 Task: Find connections with filter location Ouro Preto with filter topic #startupcompanywith filter profile language English with filter current company Antares Marine with filter school BSA Crescent Institute of Science and Technology with filter industry Accommodation Services with filter service category Virtual Assistance with filter keywords title Grant Writer
Action: Mouse moved to (228, 318)
Screenshot: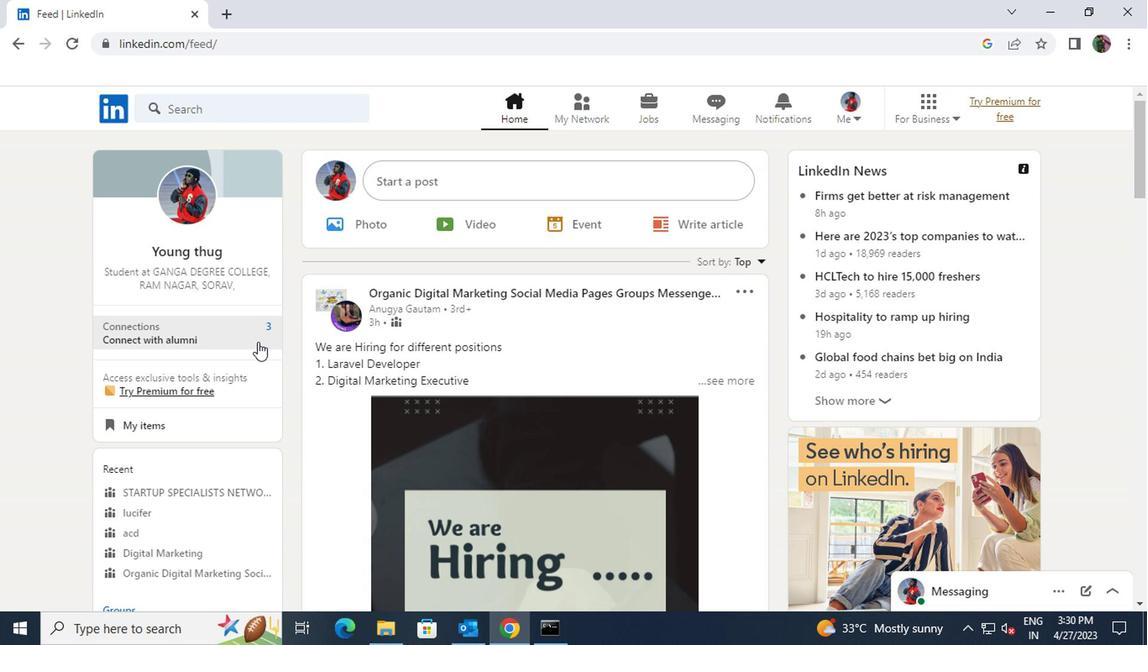 
Action: Mouse pressed left at (228, 318)
Screenshot: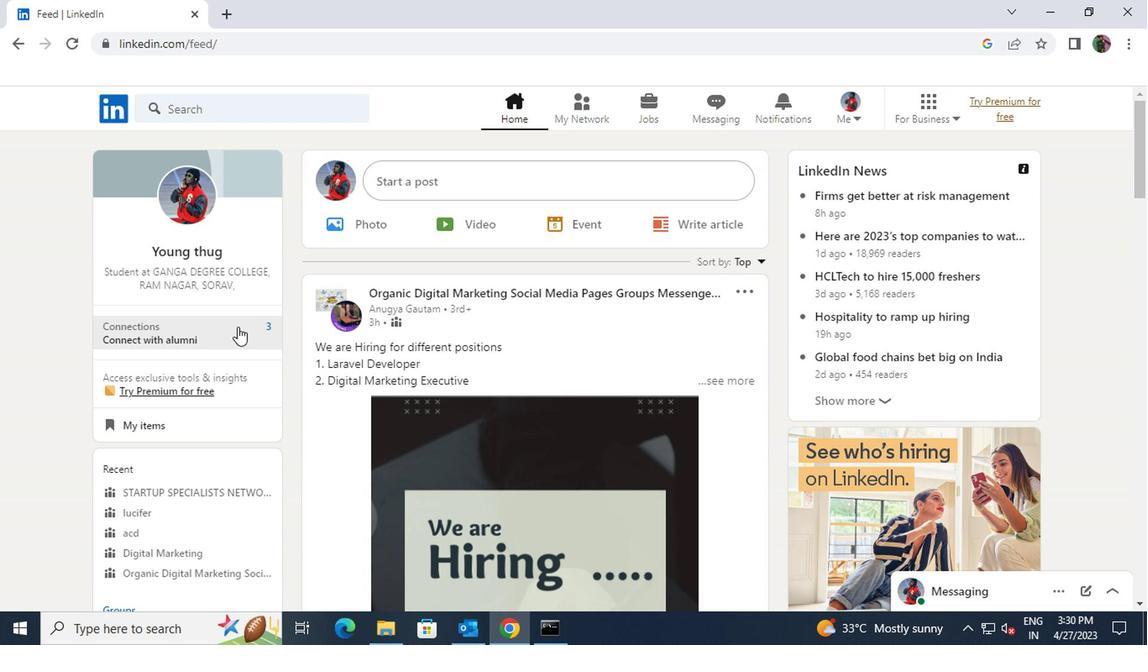 
Action: Mouse moved to (219, 202)
Screenshot: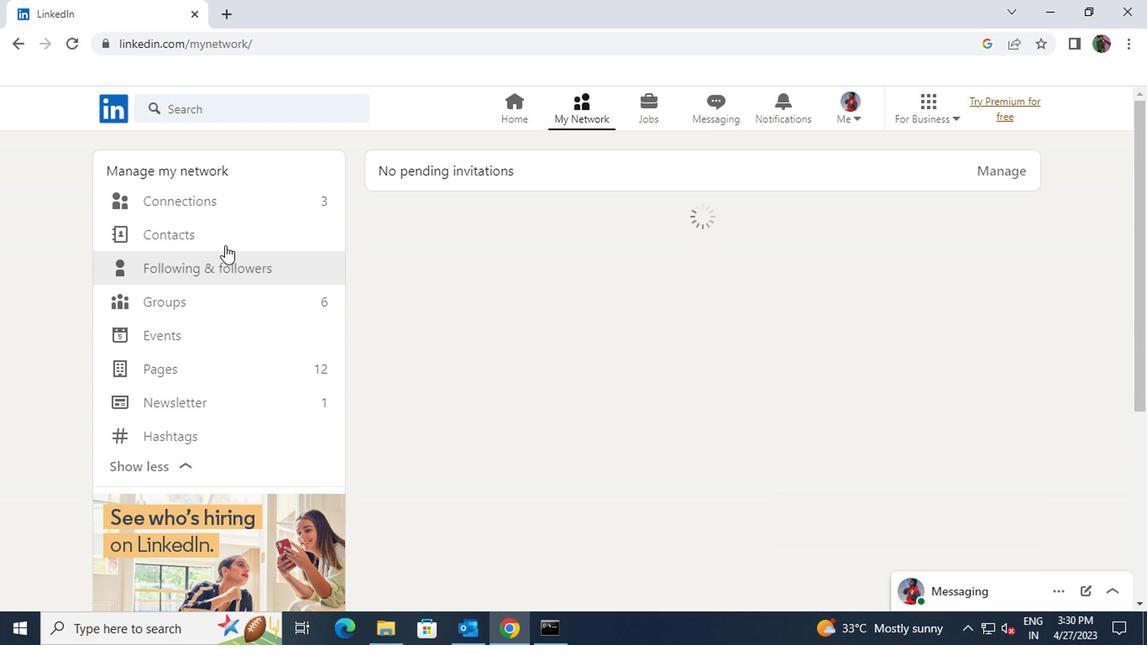 
Action: Mouse pressed left at (219, 202)
Screenshot: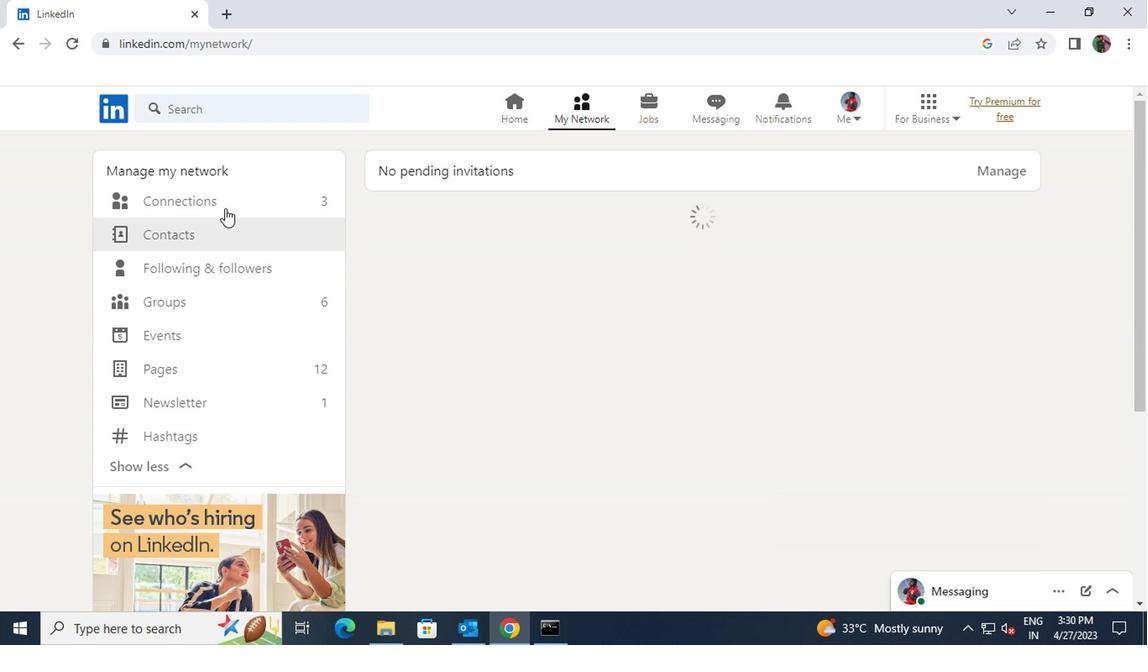 
Action: Mouse moved to (675, 207)
Screenshot: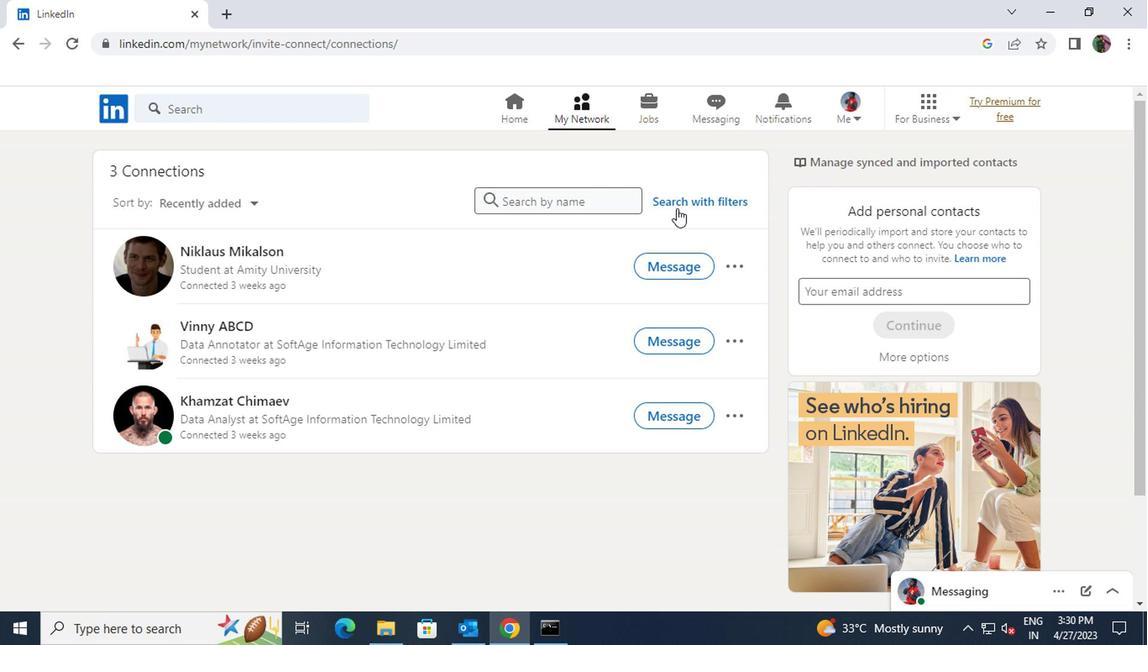 
Action: Mouse pressed left at (675, 207)
Screenshot: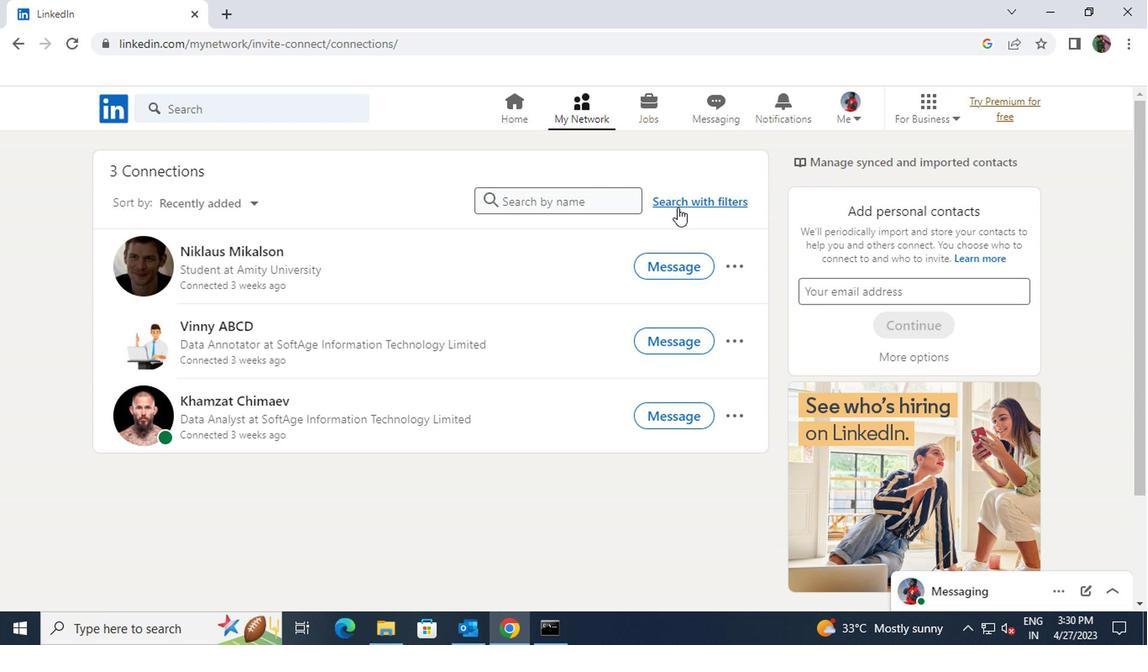 
Action: Mouse moved to (629, 160)
Screenshot: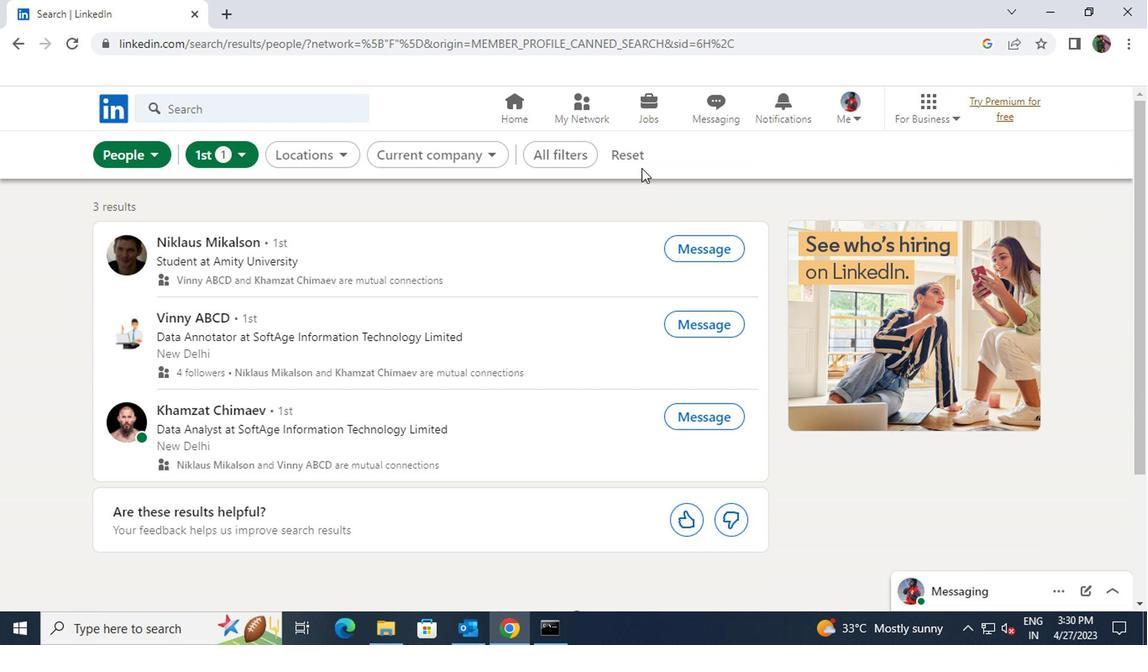 
Action: Mouse pressed left at (629, 160)
Screenshot: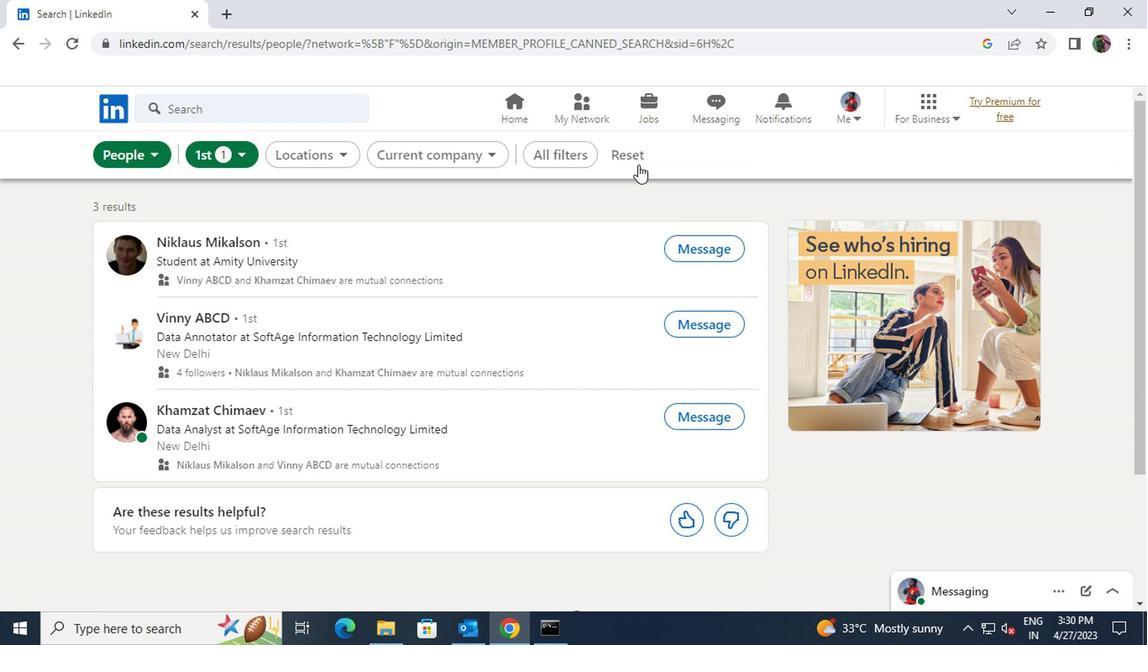 
Action: Mouse moved to (612, 155)
Screenshot: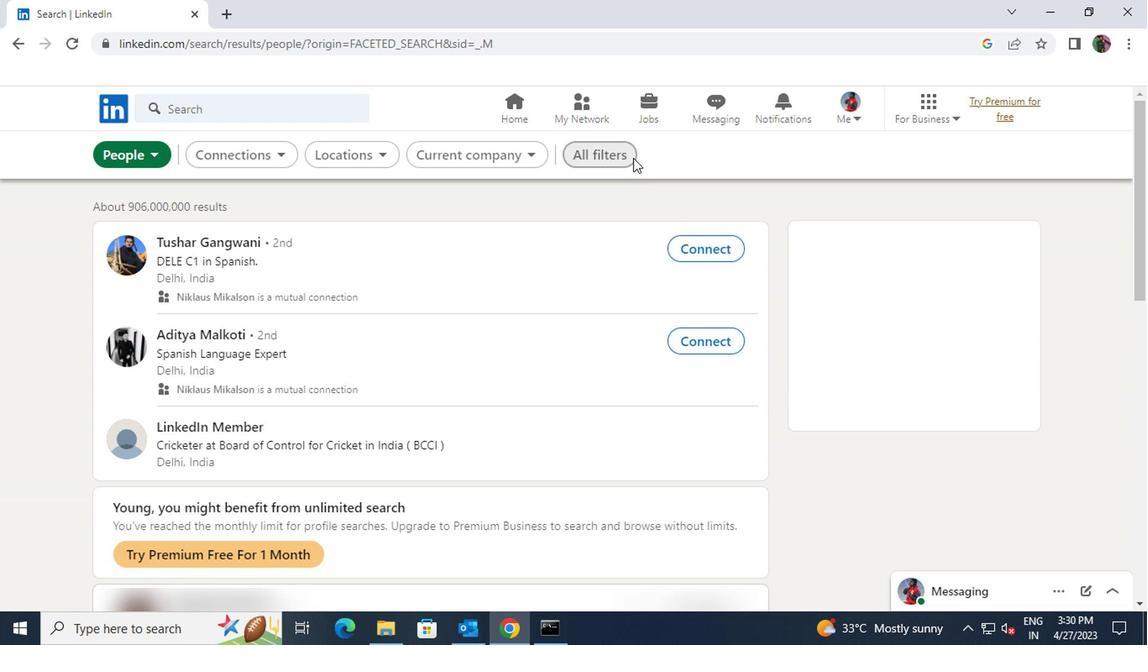 
Action: Mouse pressed left at (612, 155)
Screenshot: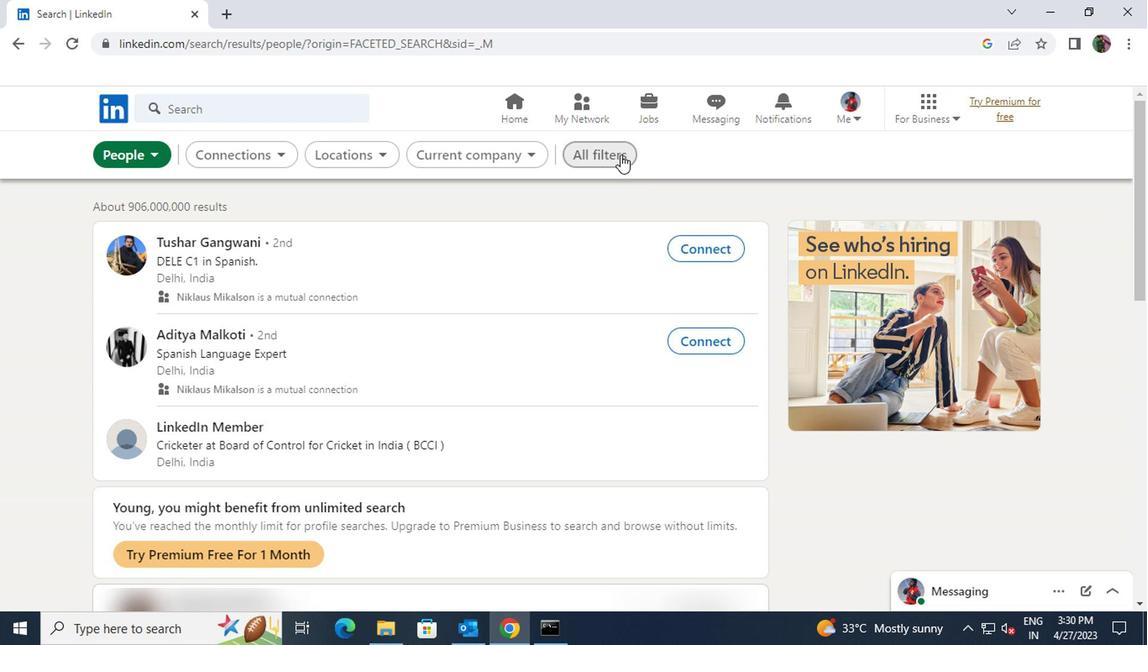
Action: Mouse moved to (899, 361)
Screenshot: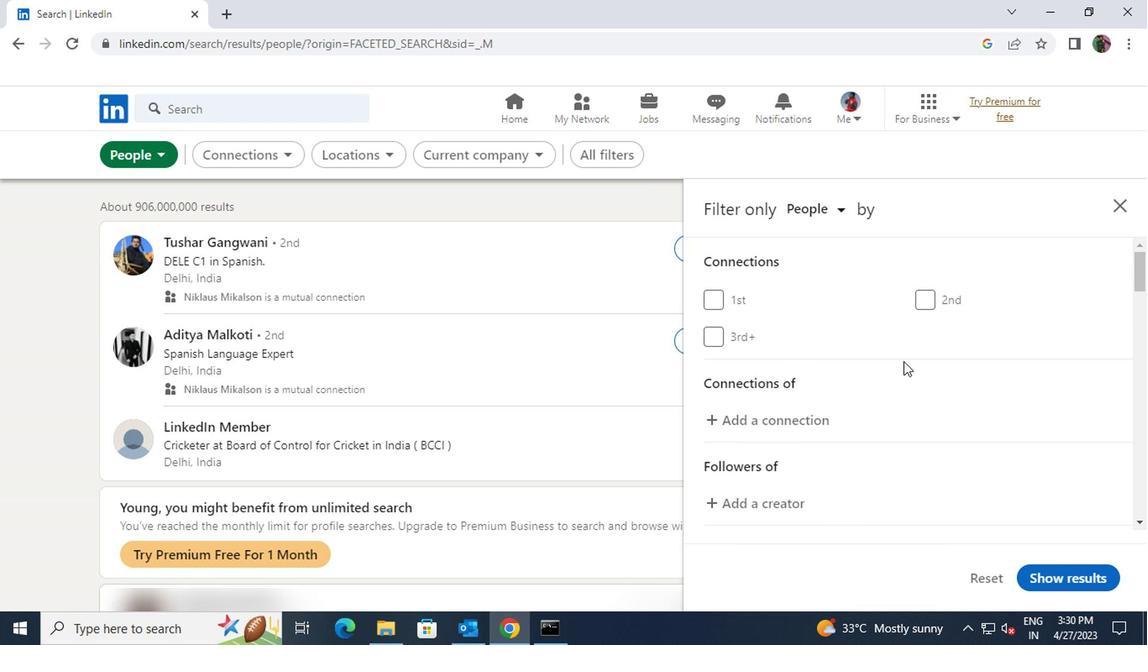 
Action: Mouse scrolled (899, 360) with delta (0, 0)
Screenshot: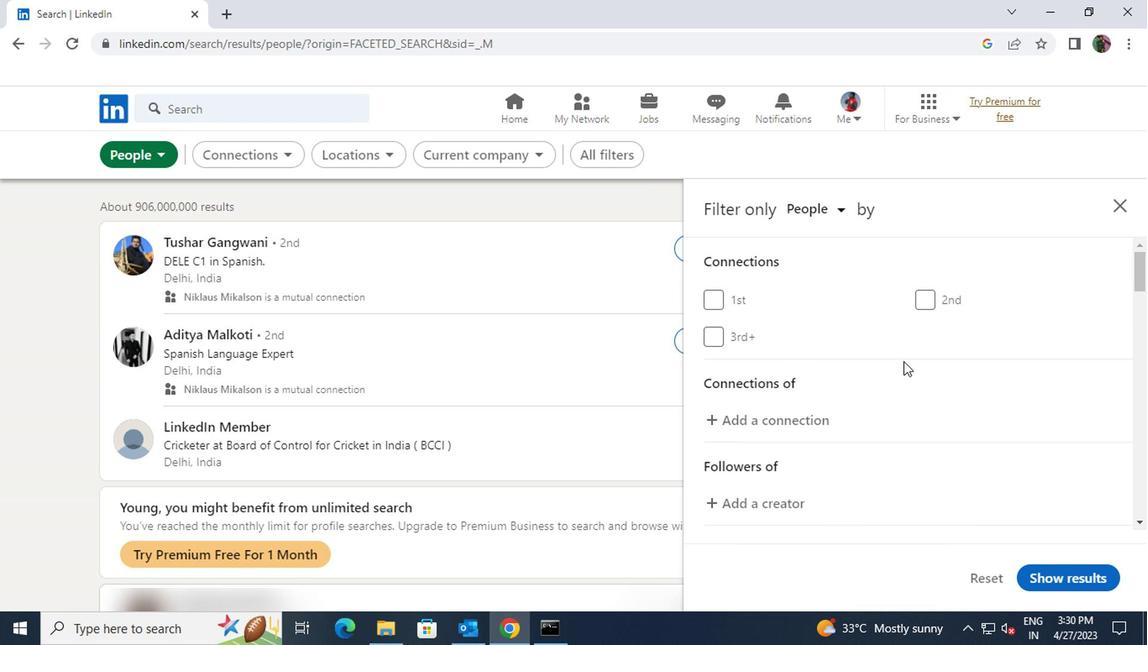 
Action: Mouse scrolled (899, 360) with delta (0, 0)
Screenshot: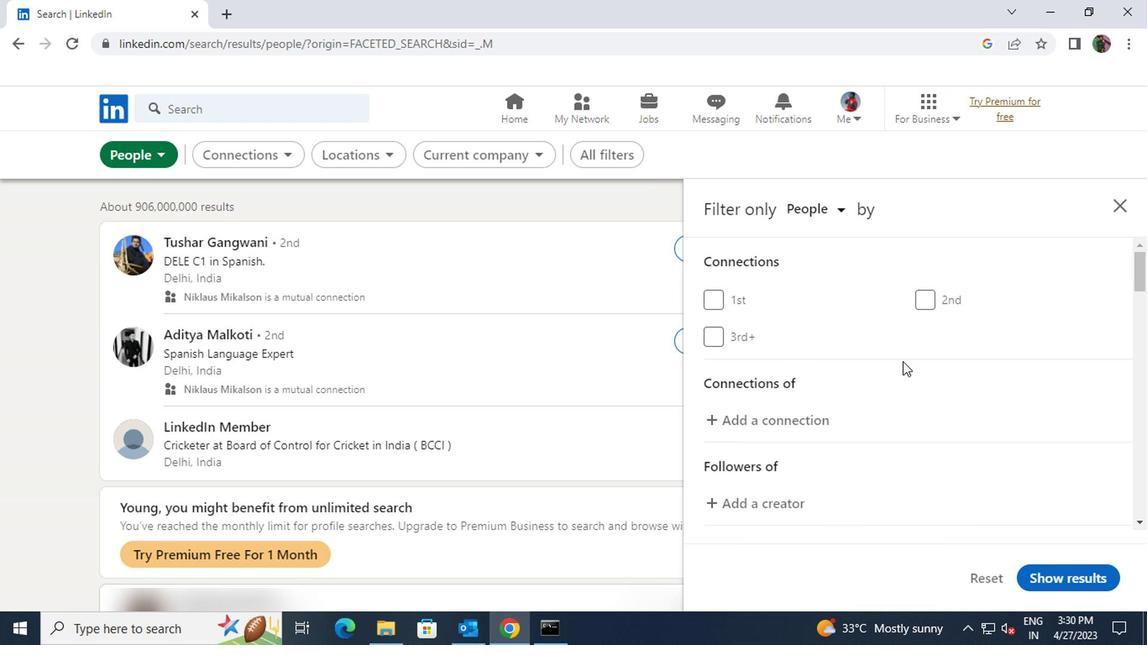 
Action: Mouse scrolled (899, 360) with delta (0, 0)
Screenshot: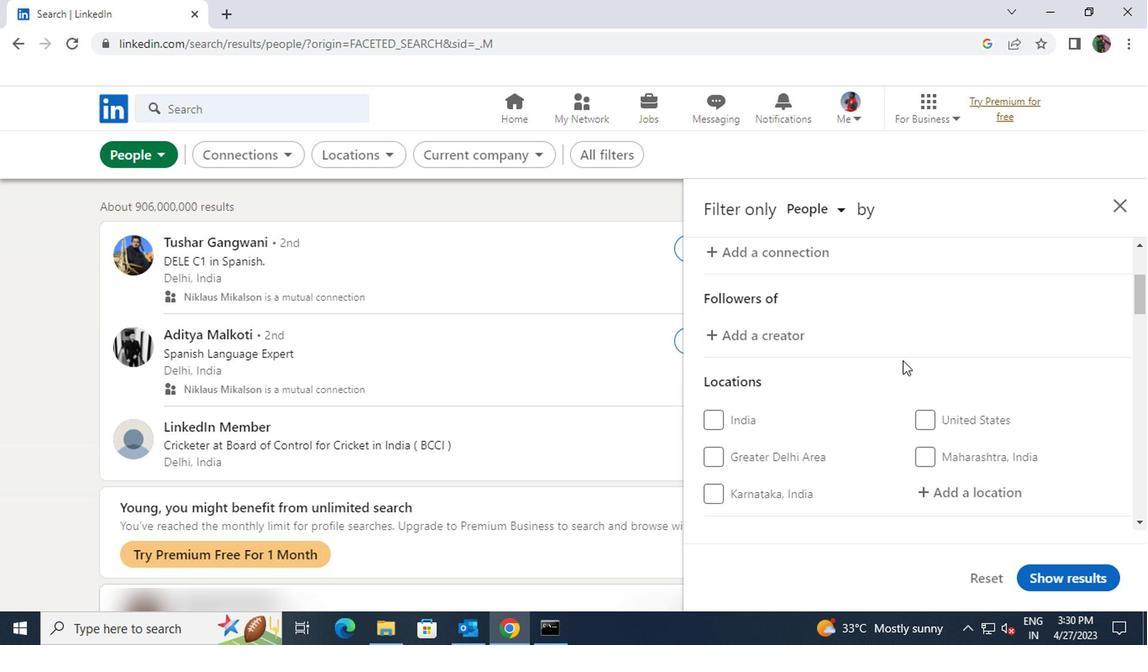 
Action: Mouse moved to (925, 404)
Screenshot: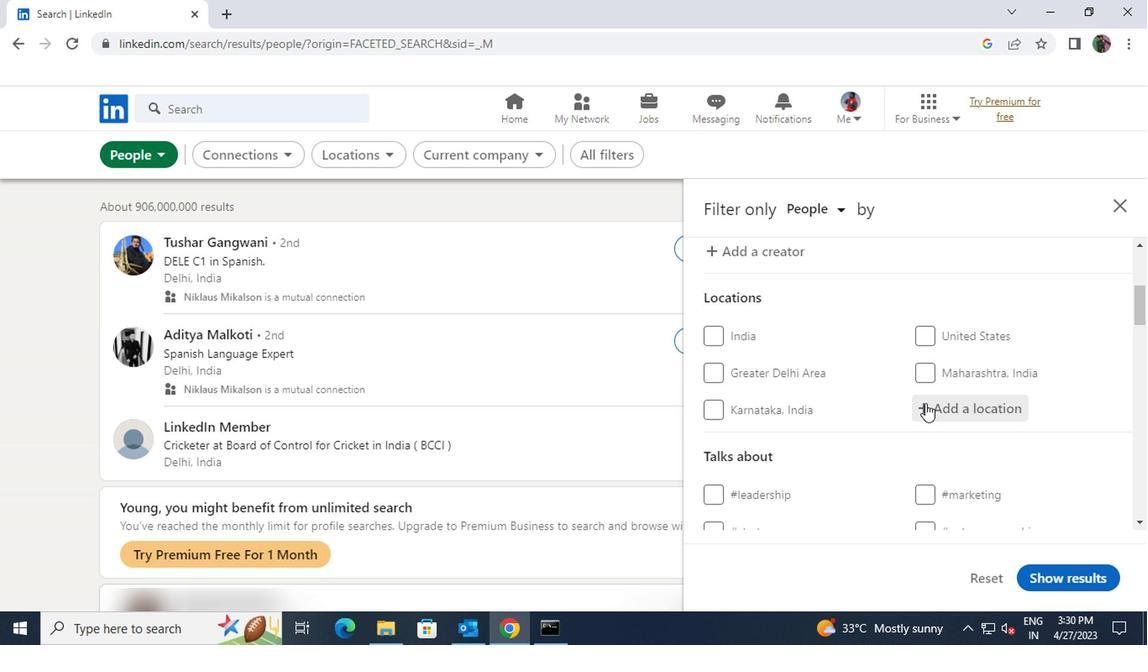 
Action: Mouse pressed left at (925, 404)
Screenshot: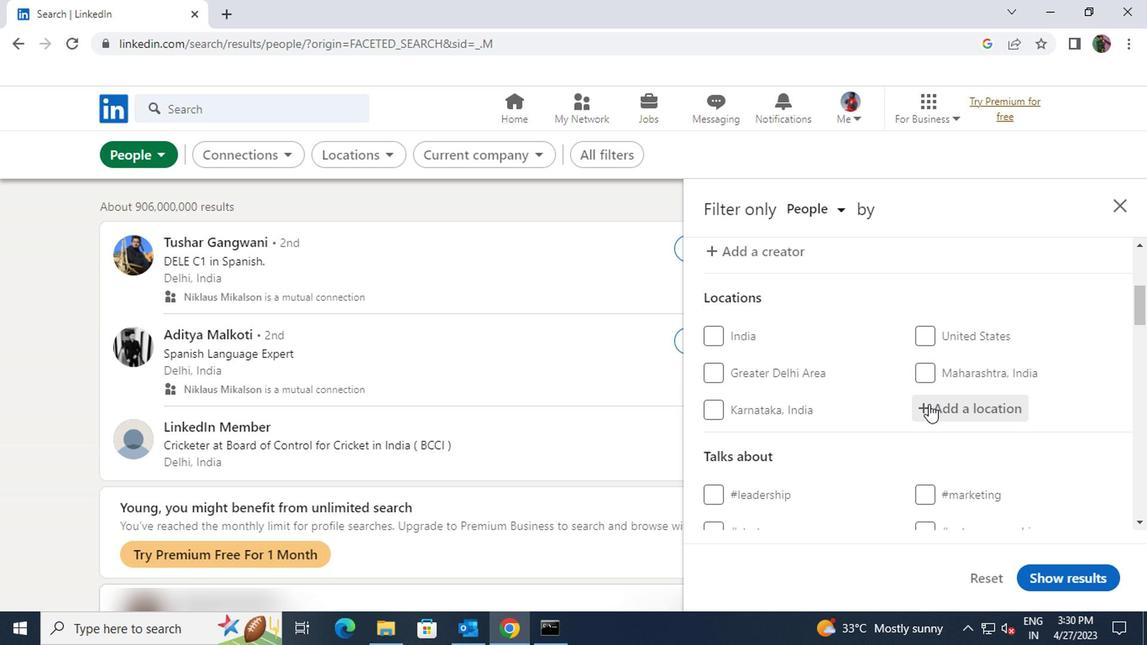 
Action: Key pressed <Key.shift><Key.shift>OURO
Screenshot: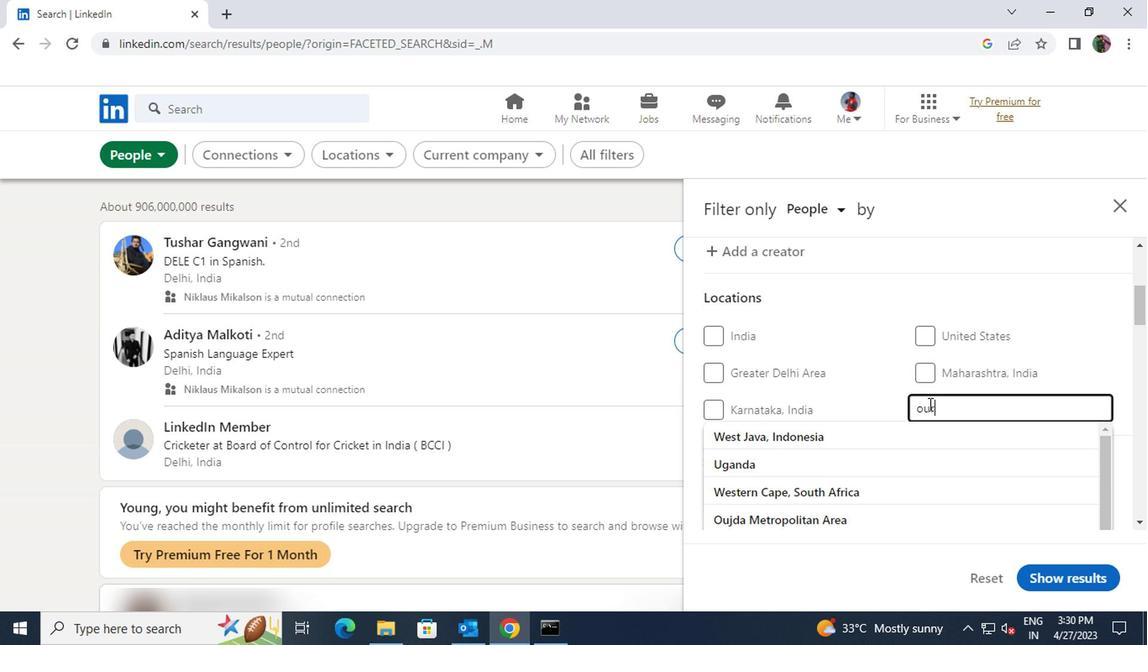 
Action: Mouse moved to (925, 428)
Screenshot: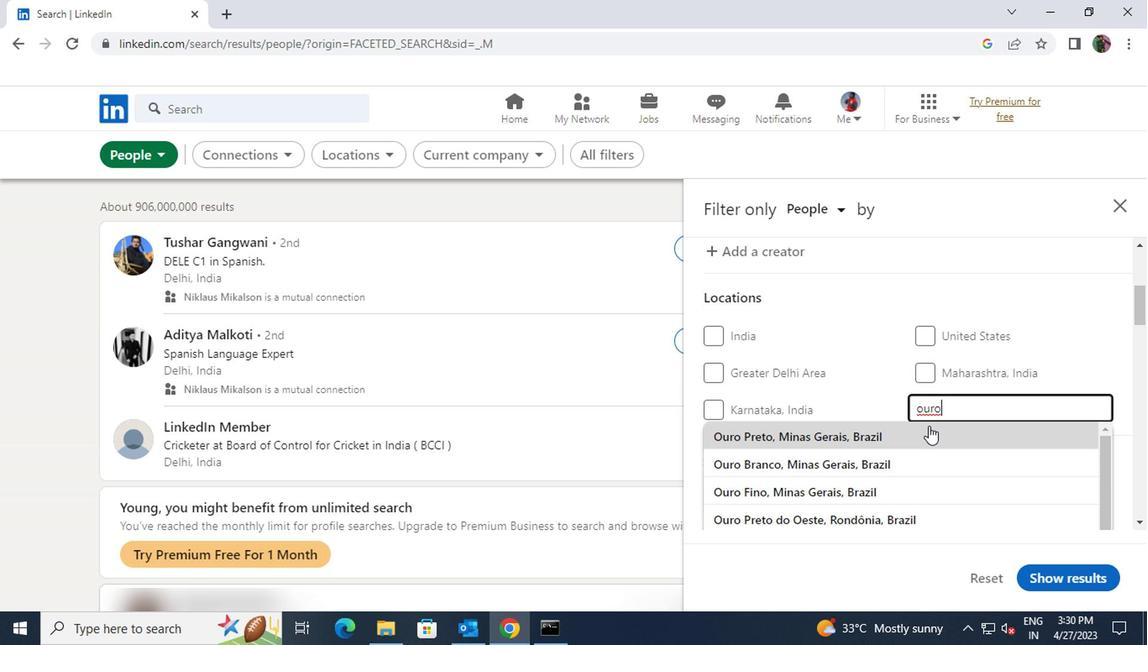 
Action: Mouse pressed left at (925, 428)
Screenshot: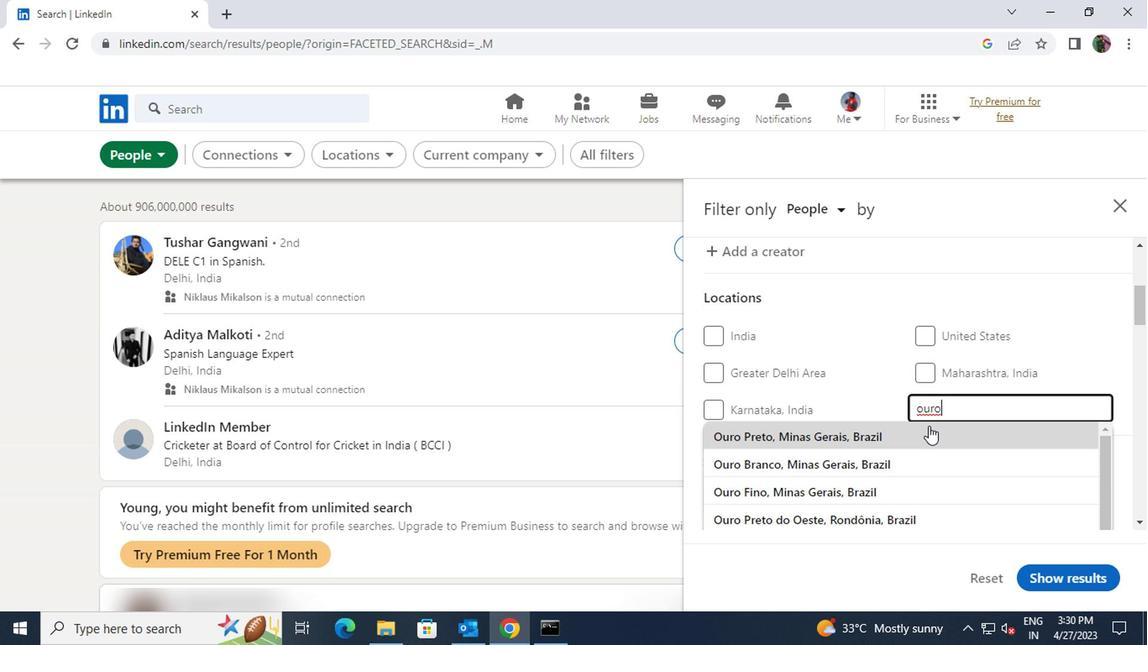 
Action: Mouse scrolled (925, 428) with delta (0, 0)
Screenshot: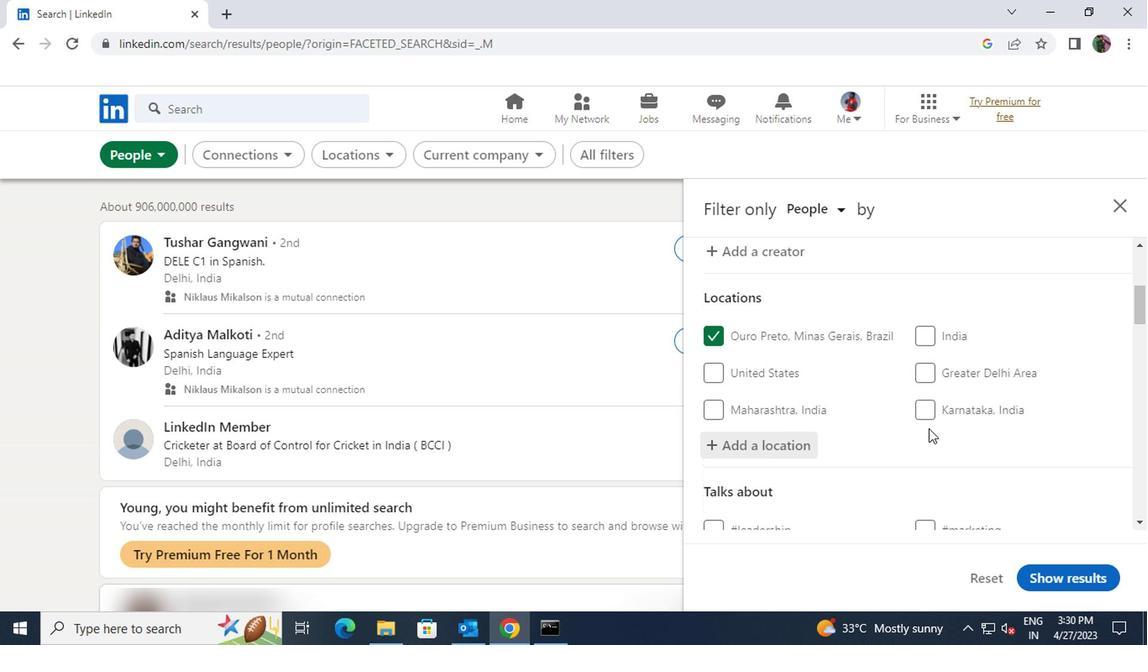 
Action: Mouse scrolled (925, 428) with delta (0, 0)
Screenshot: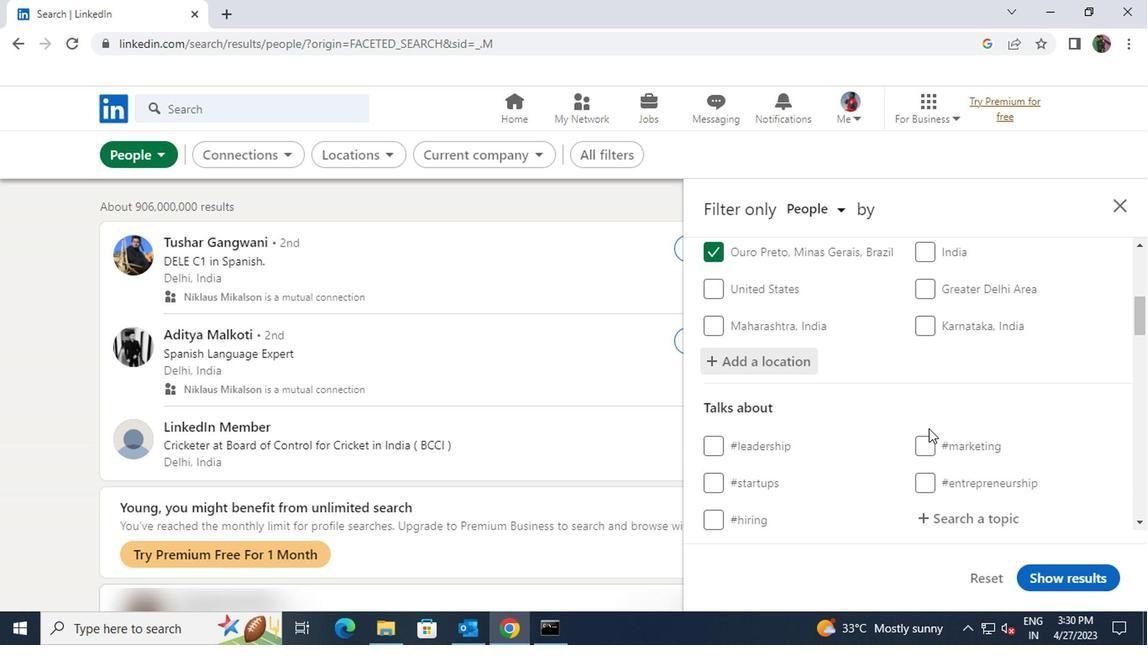 
Action: Mouse pressed left at (925, 428)
Screenshot: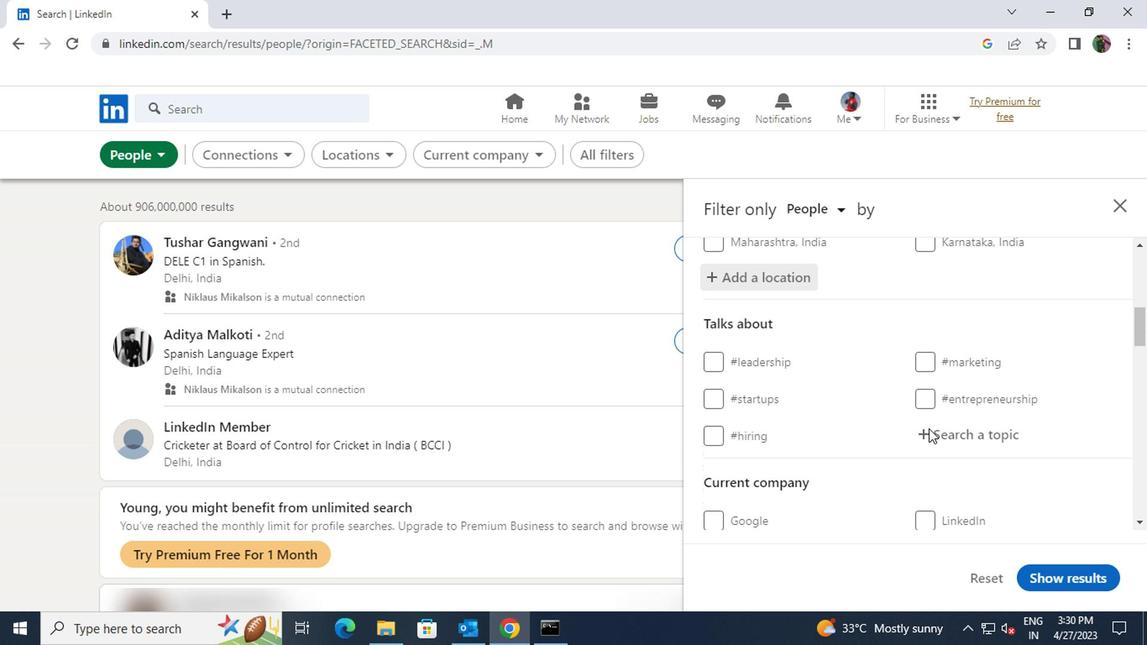 
Action: Key pressed <Key.shift><Key.shift><Key.shift><Key.shift><Key.shift><Key.shift><Key.shift><Key.shift><Key.shift><Key.shift><Key.shift>#<Key.shift>STARTUPCOMPANTWITH
Screenshot: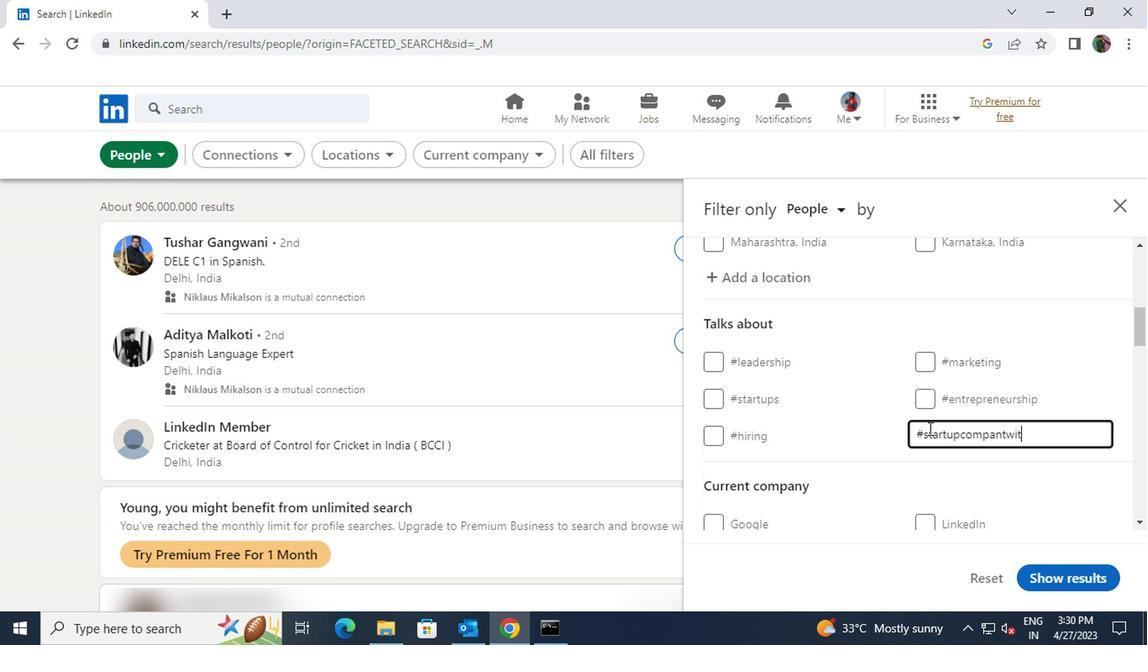 
Action: Mouse scrolled (925, 428) with delta (0, 0)
Screenshot: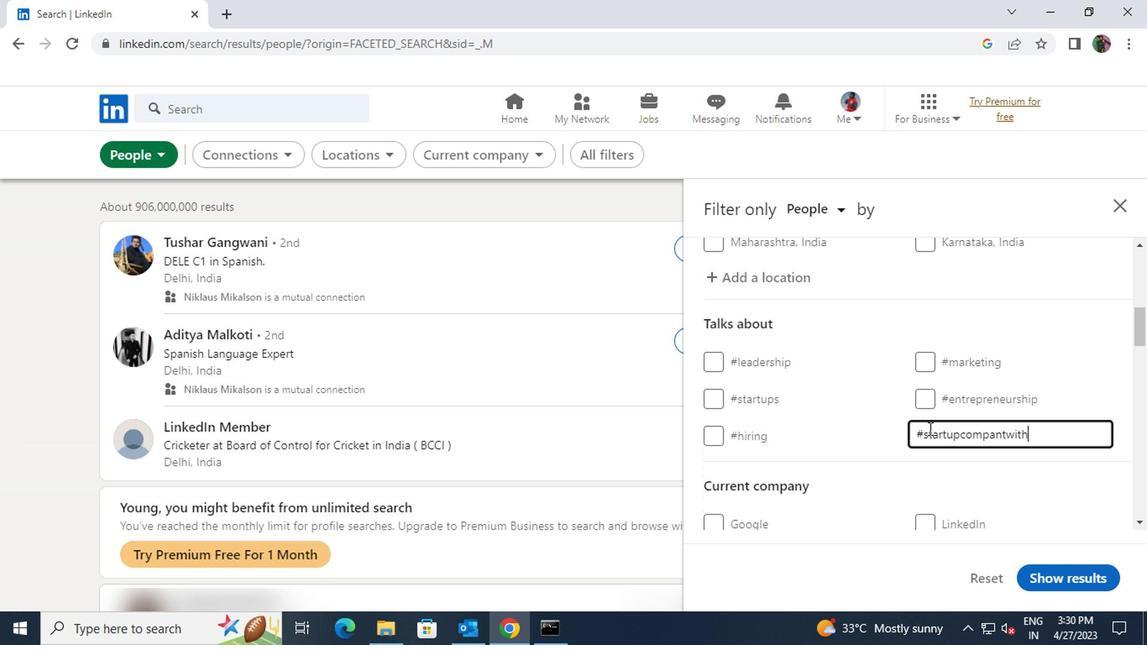 
Action: Mouse scrolled (925, 428) with delta (0, 0)
Screenshot: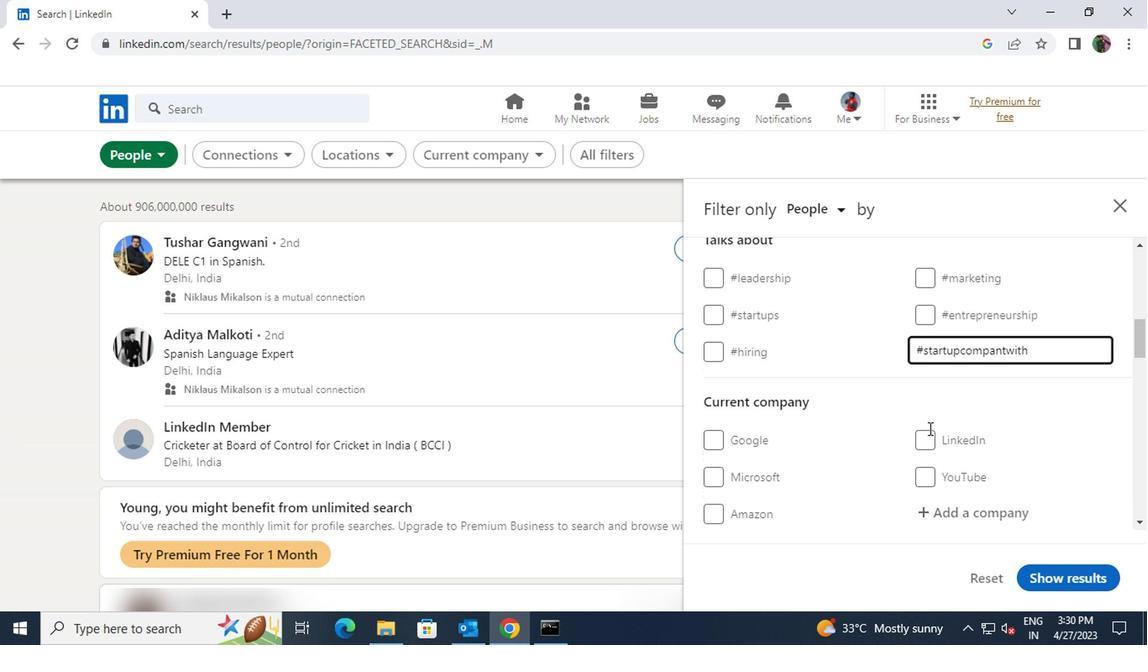 
Action: Mouse pressed left at (925, 428)
Screenshot: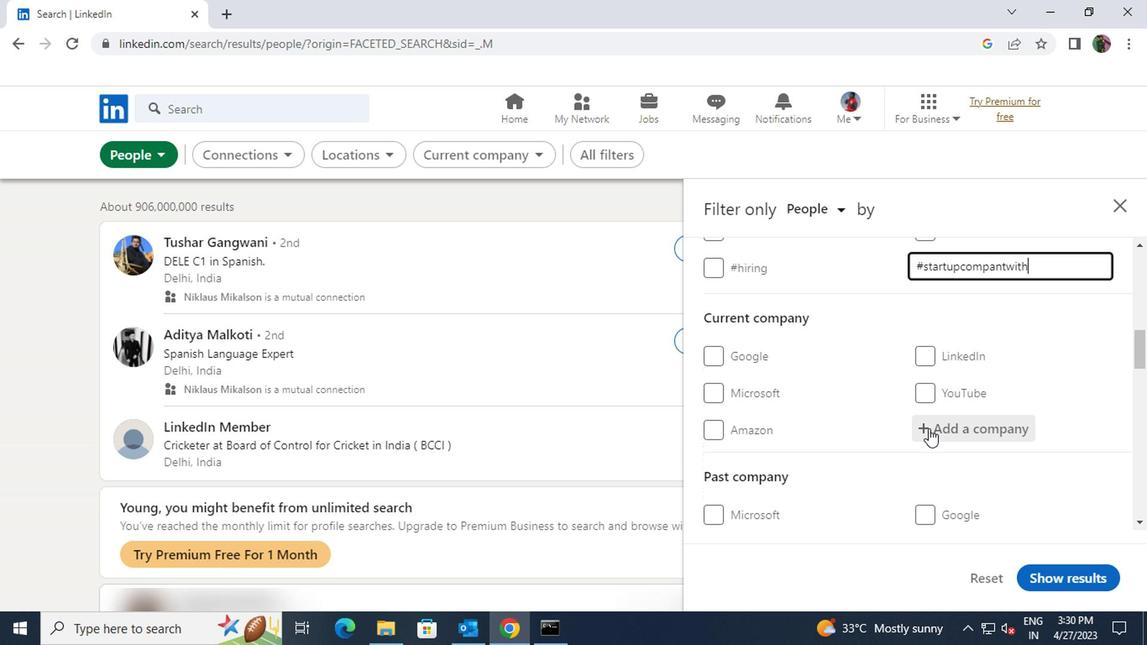 
Action: Key pressed <Key.shift><Key.shift><Key.shift>ANTARES<Key.space>MA
Screenshot: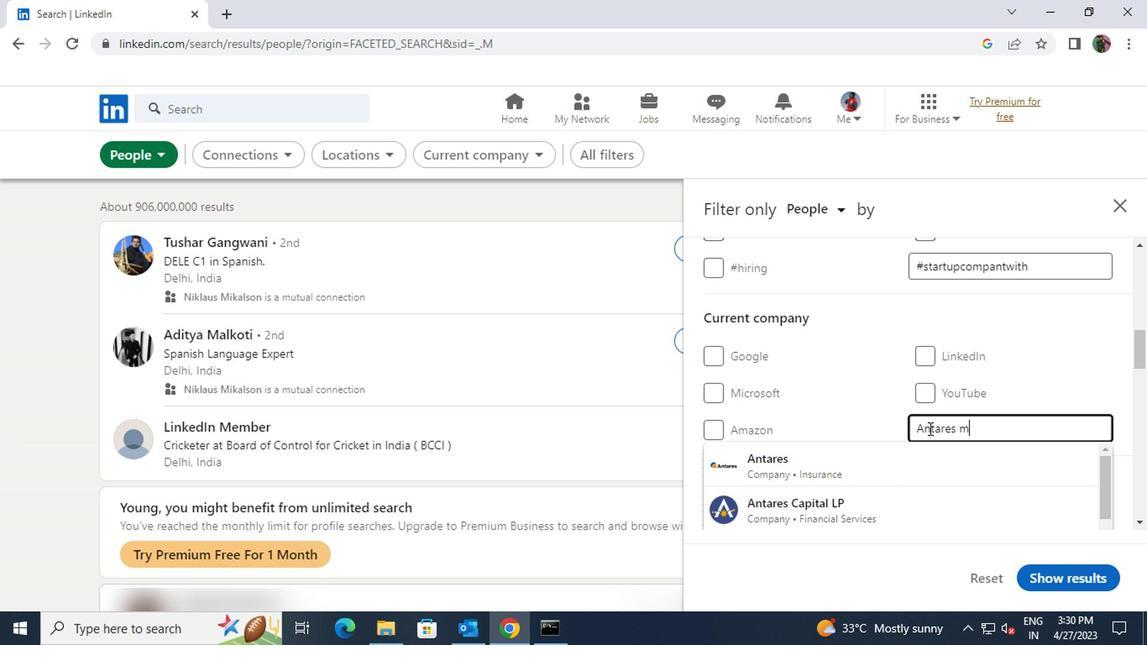 
Action: Mouse moved to (908, 478)
Screenshot: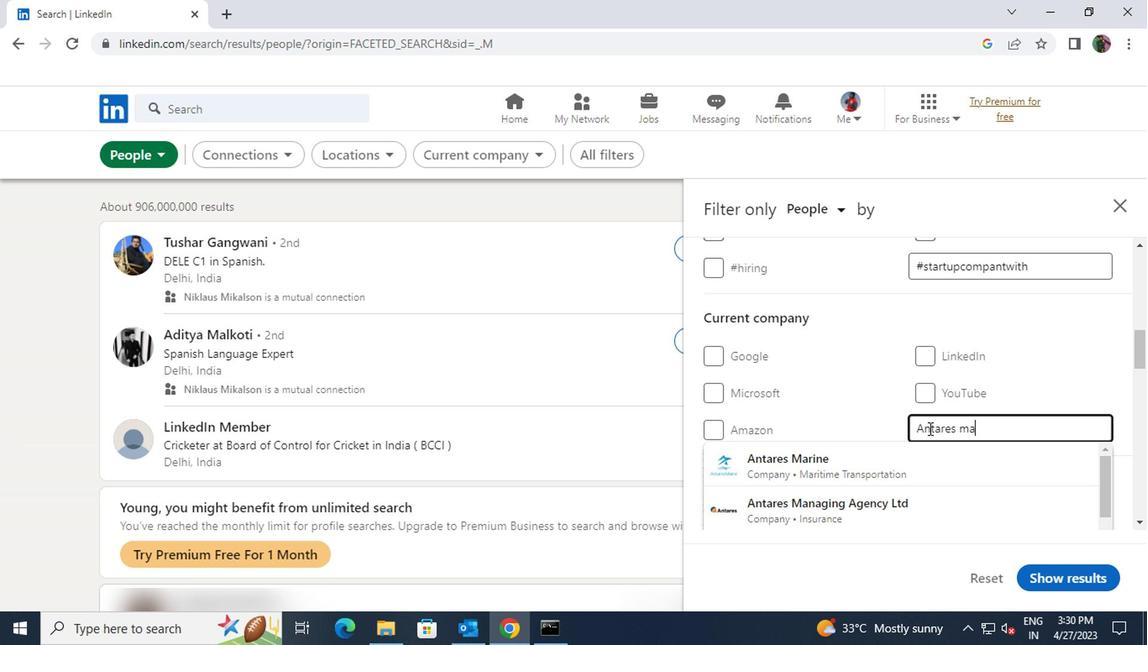 
Action: Mouse pressed left at (908, 478)
Screenshot: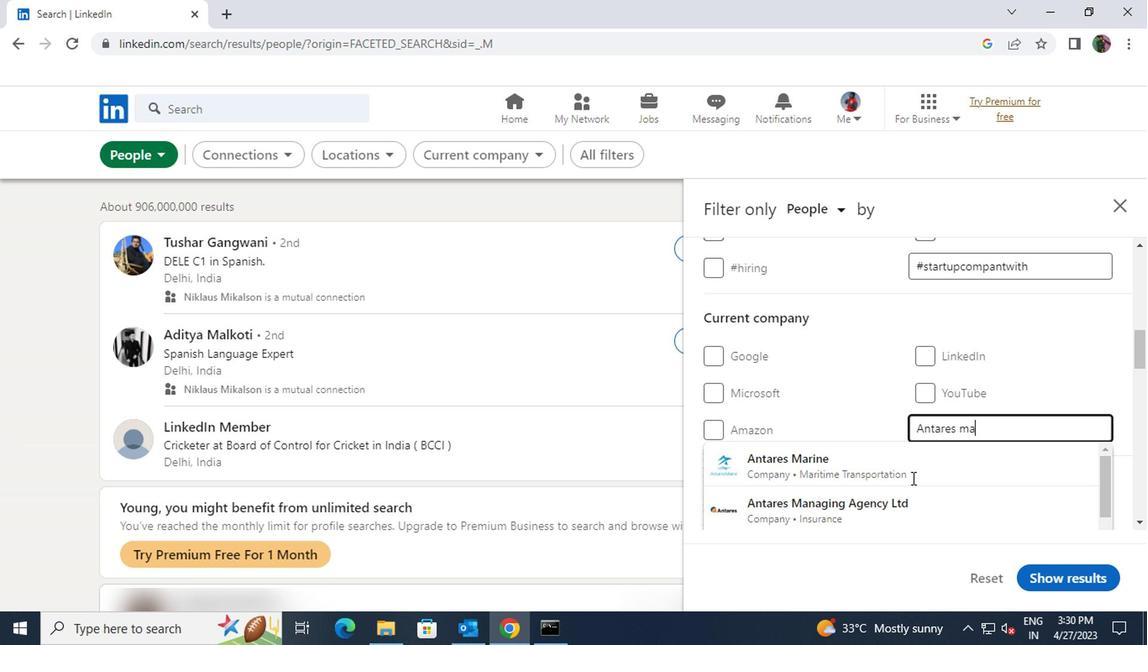 
Action: Mouse moved to (894, 464)
Screenshot: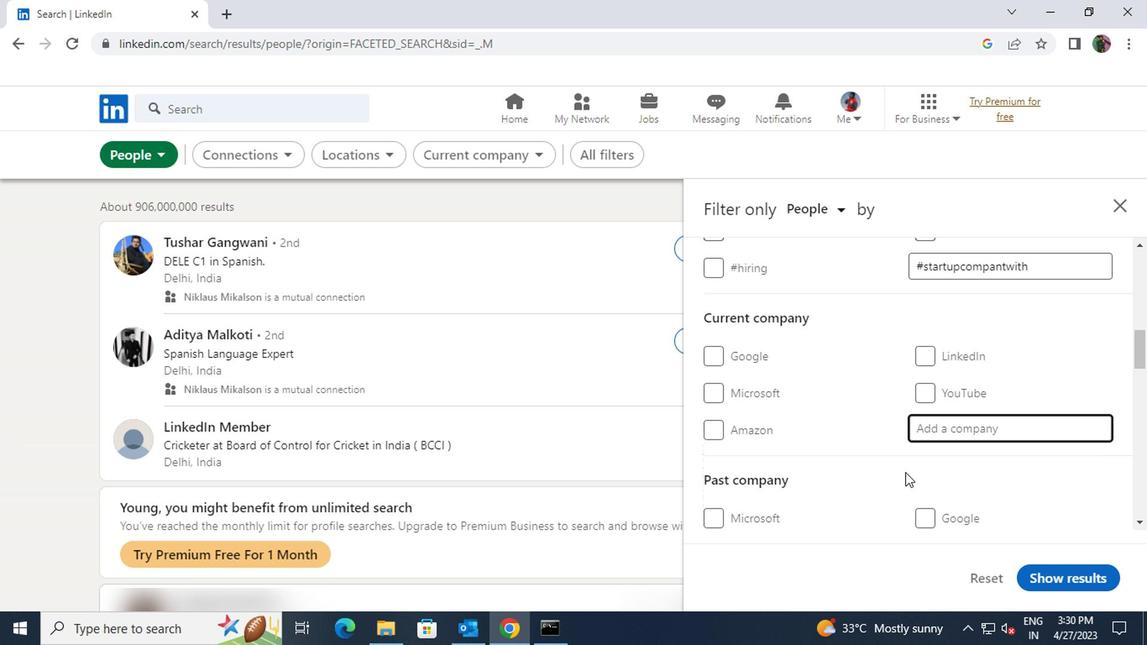 
Action: Mouse scrolled (894, 463) with delta (0, 0)
Screenshot: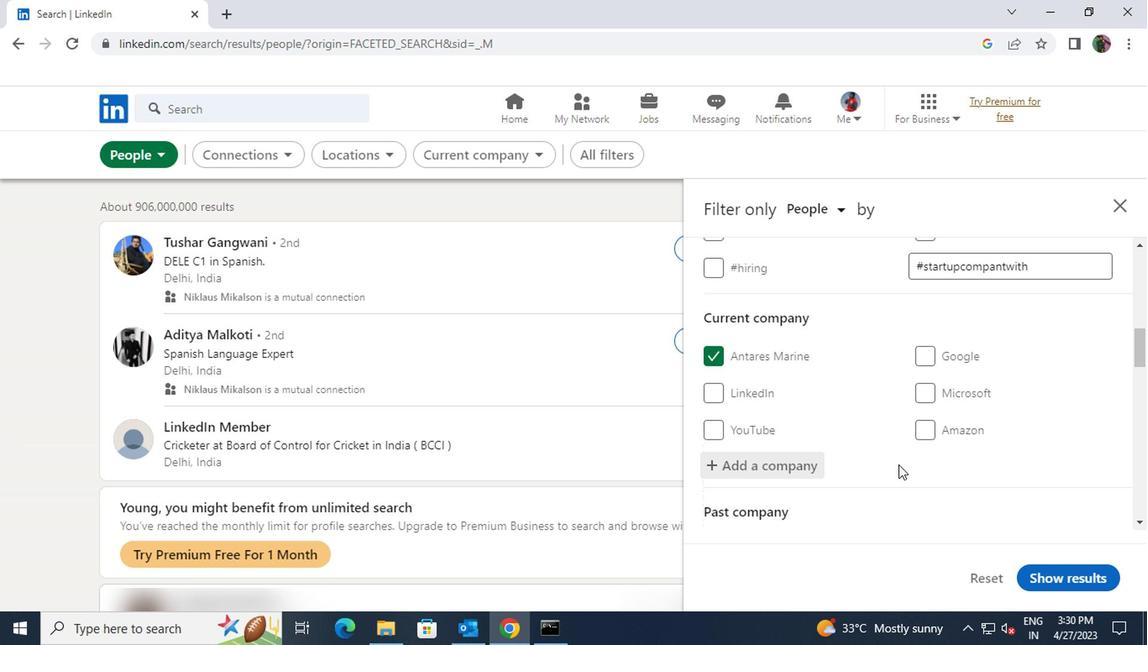 
Action: Mouse scrolled (894, 463) with delta (0, 0)
Screenshot: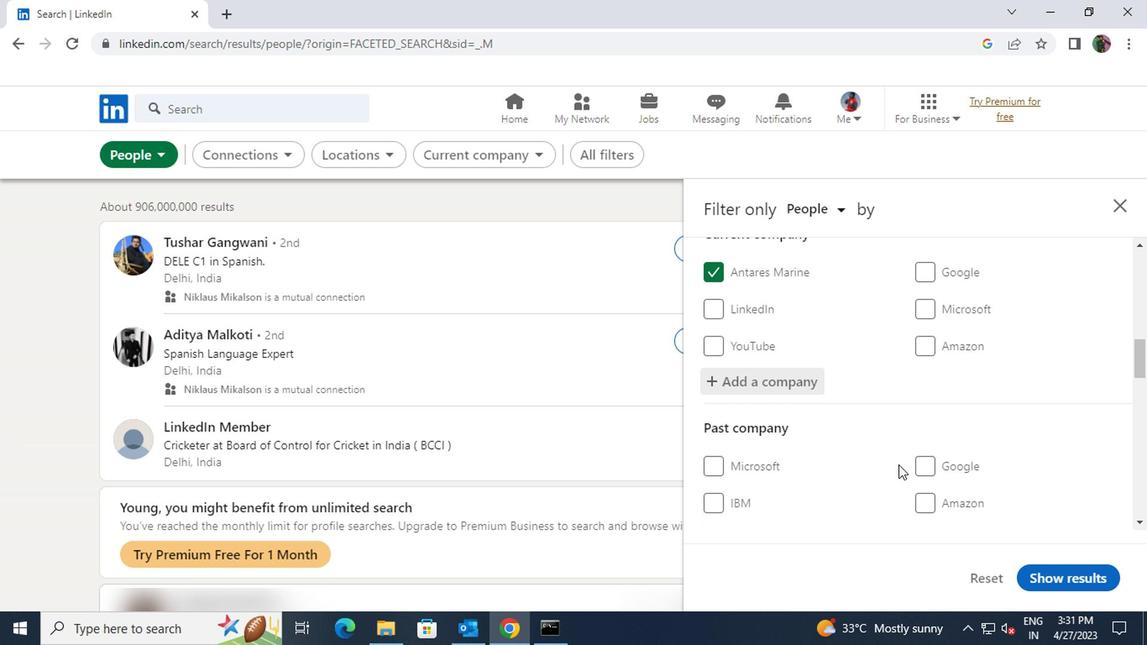 
Action: Mouse scrolled (894, 463) with delta (0, 0)
Screenshot: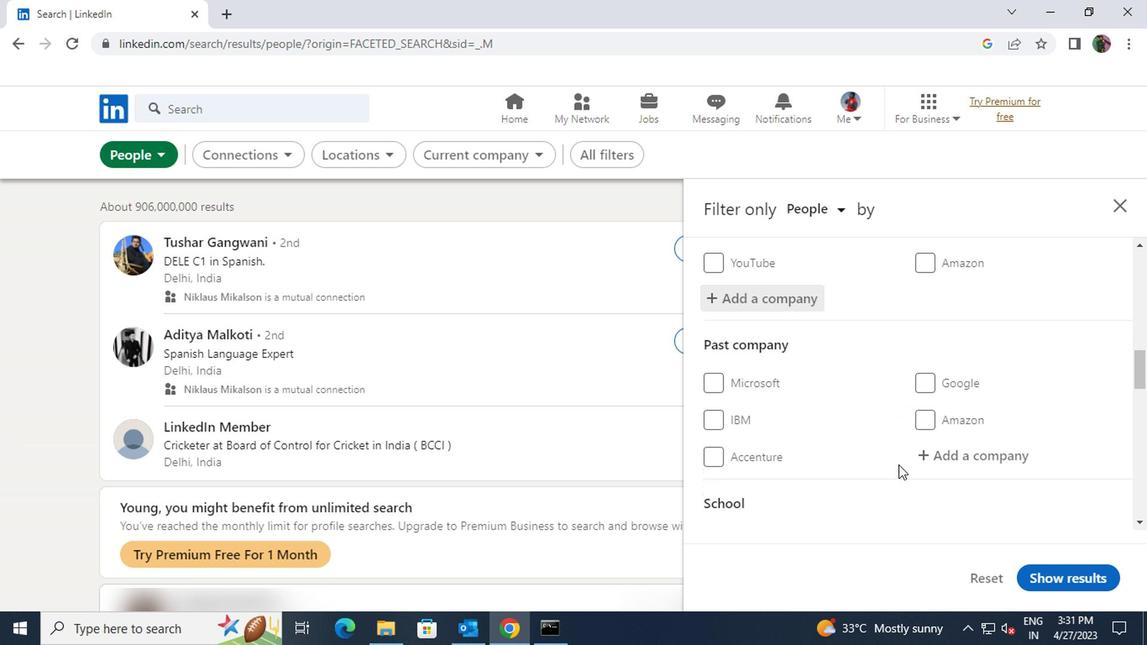 
Action: Mouse scrolled (894, 463) with delta (0, 0)
Screenshot: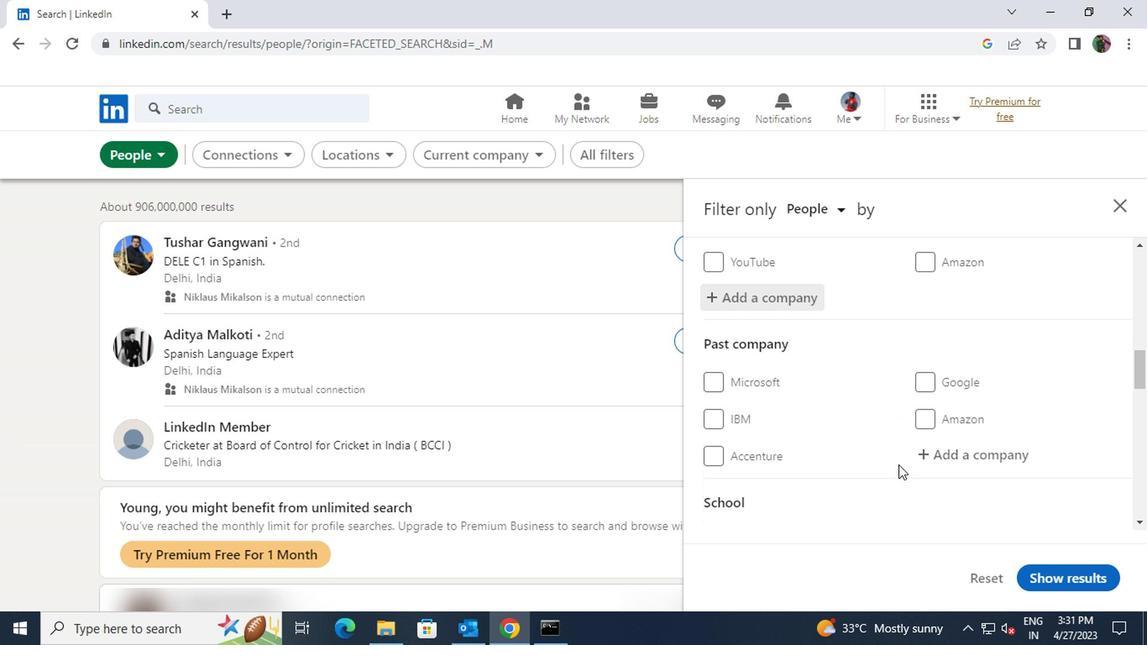 
Action: Mouse moved to (924, 454)
Screenshot: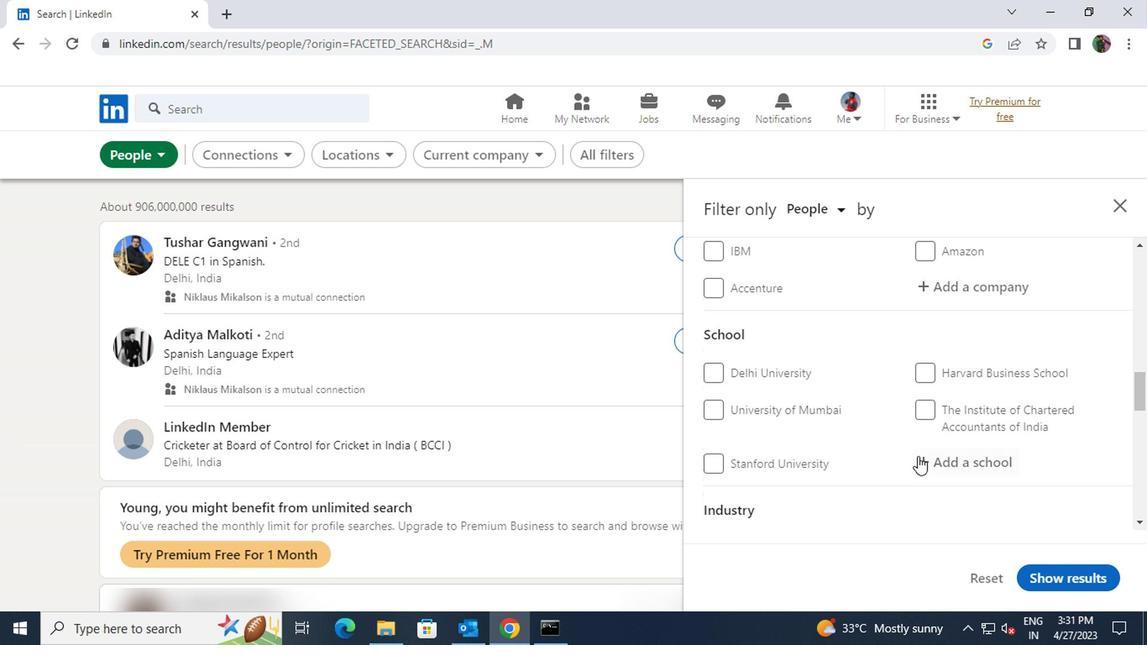 
Action: Mouse pressed left at (924, 454)
Screenshot: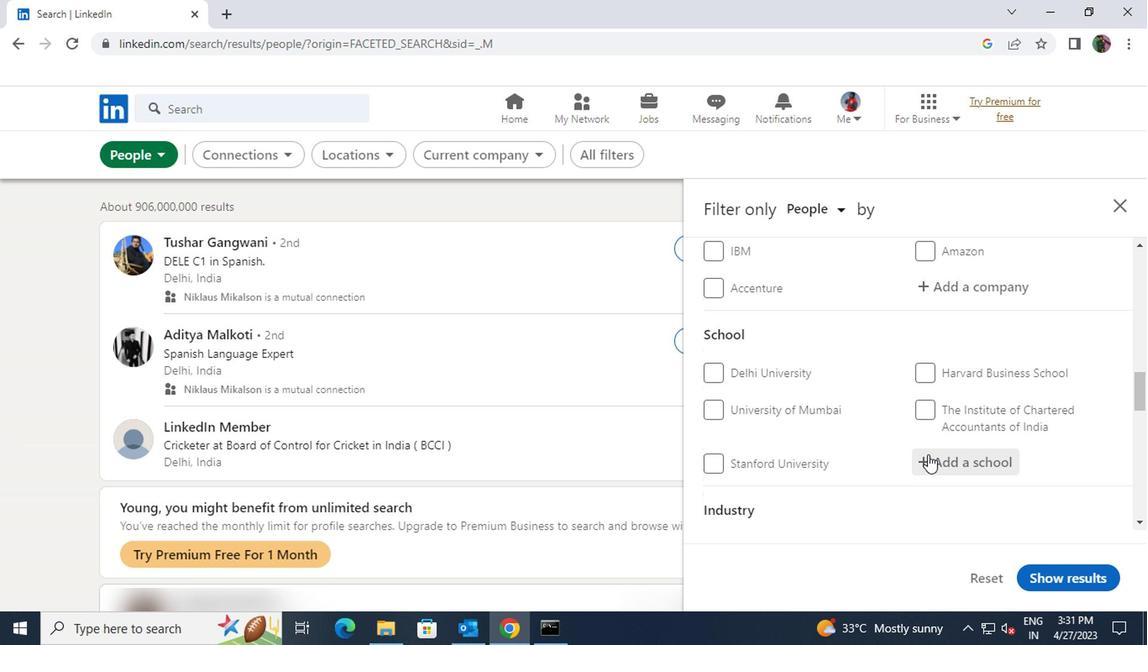 
Action: Key pressed <Key.shift><Key.shift><Key.shift><Key.shift><Key.shift><Key.shift><Key.shift><Key.shift><Key.shift><Key.shift><Key.shift>BSA
Screenshot: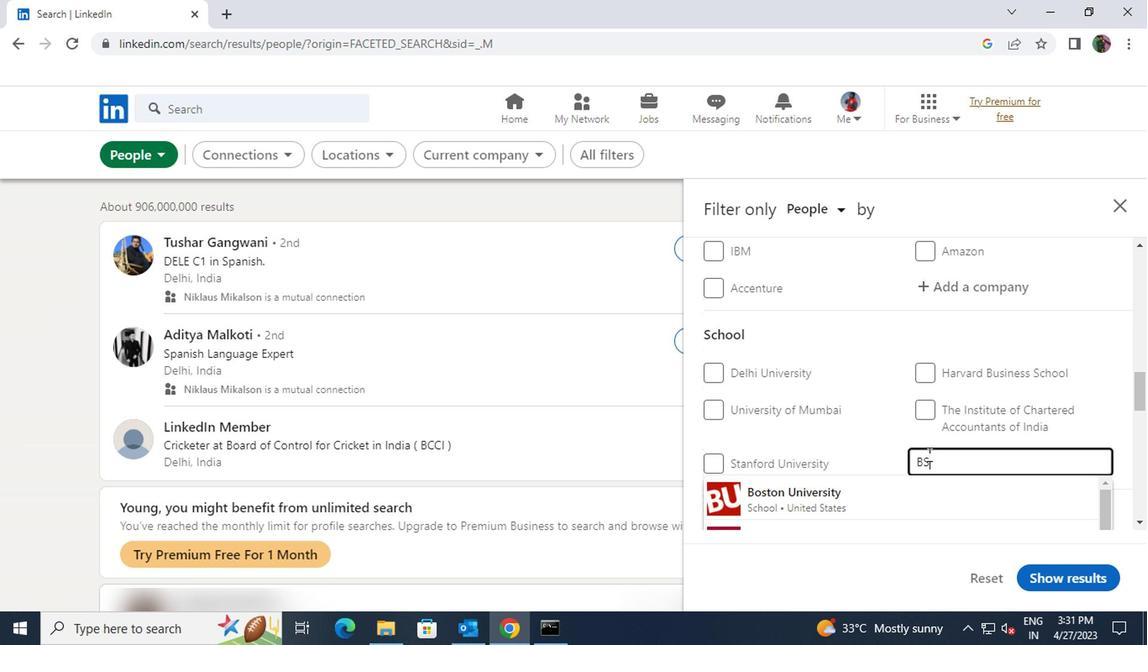 
Action: Mouse moved to (923, 474)
Screenshot: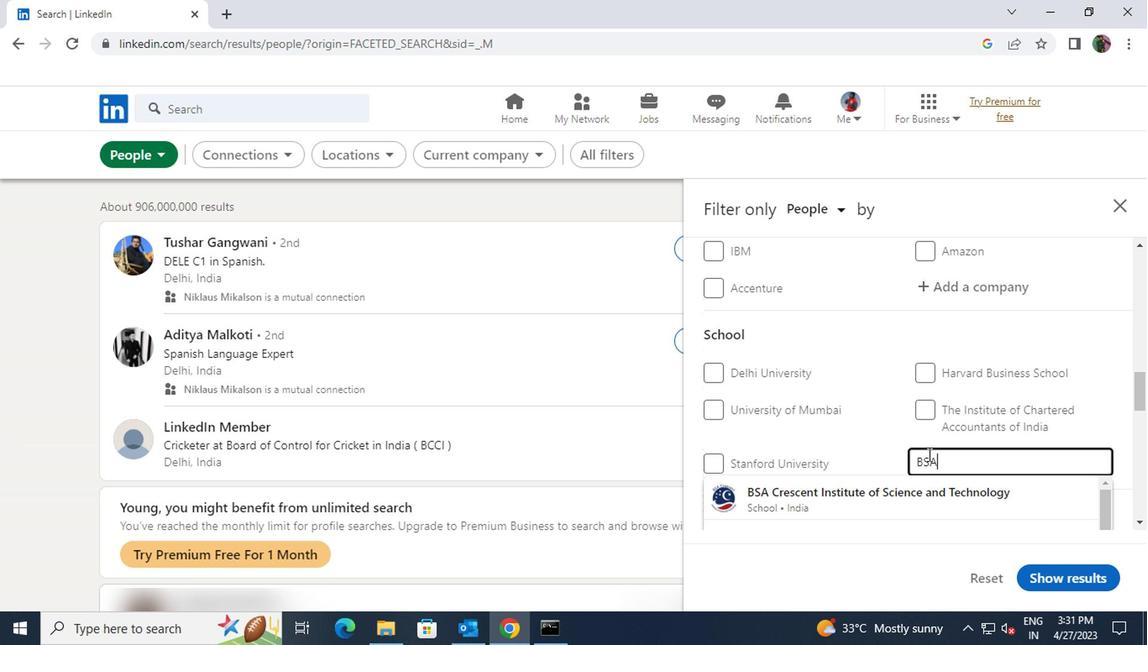 
Action: Mouse pressed left at (923, 474)
Screenshot: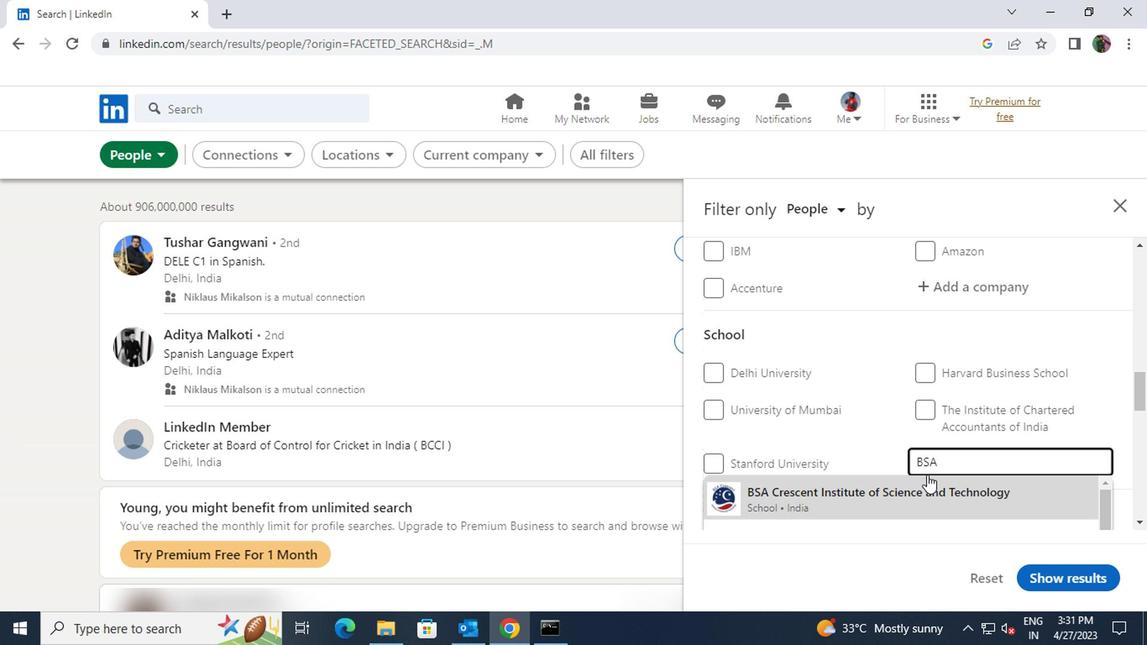 
Action: Mouse scrolled (923, 473) with delta (0, -1)
Screenshot: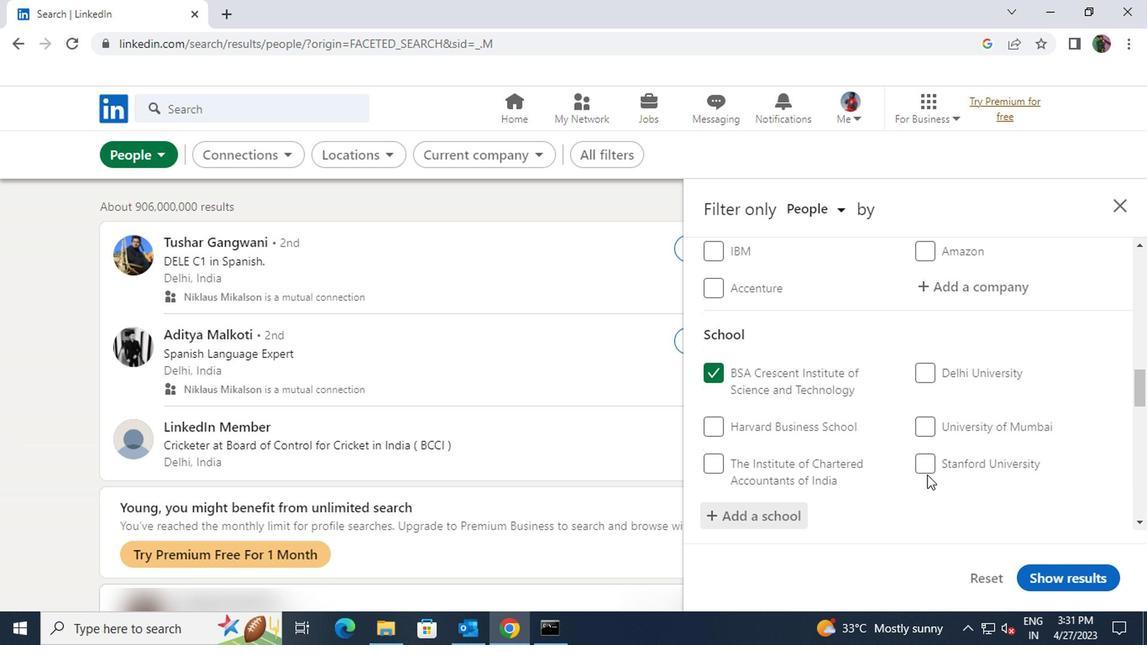 
Action: Mouse scrolled (923, 473) with delta (0, -1)
Screenshot: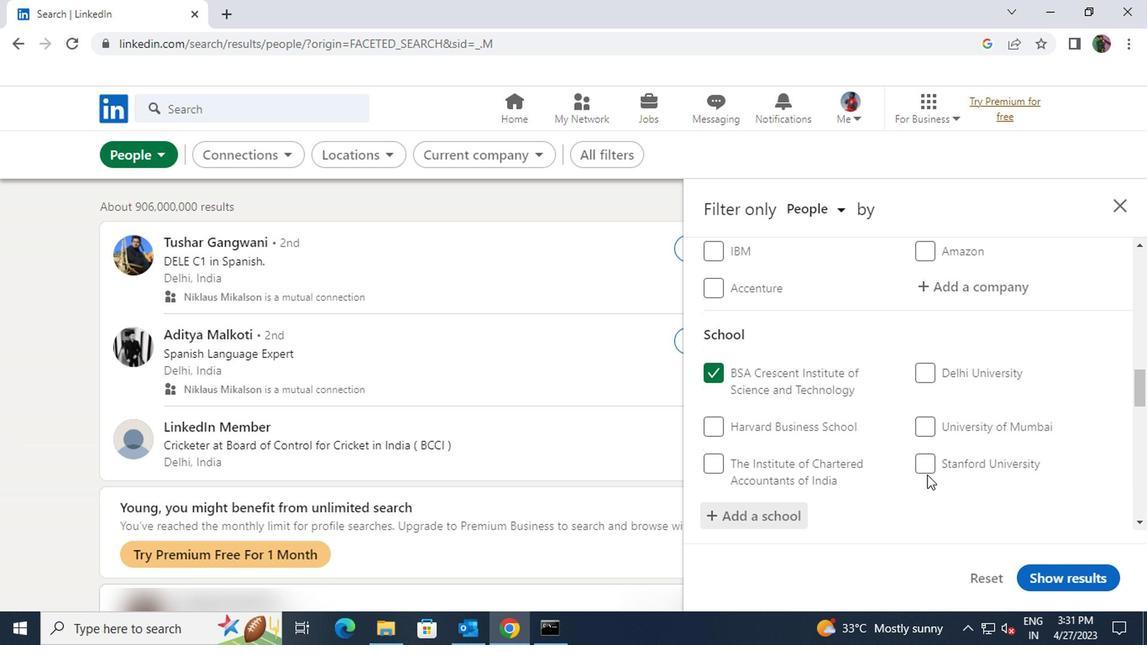 
Action: Mouse scrolled (923, 473) with delta (0, -1)
Screenshot: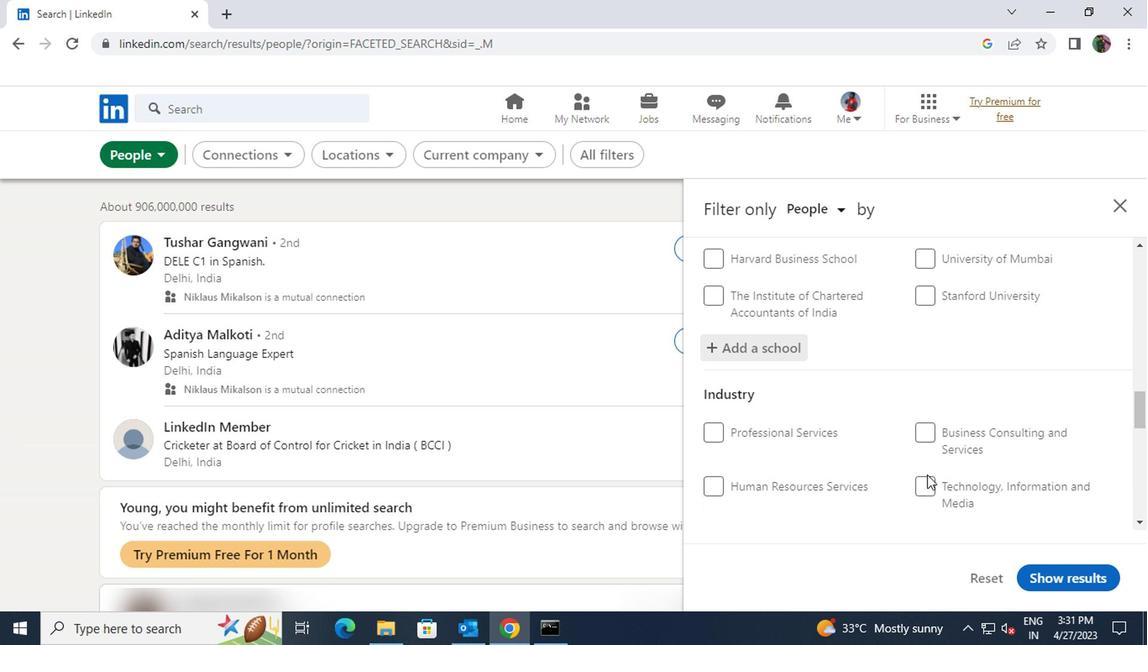 
Action: Mouse moved to (938, 459)
Screenshot: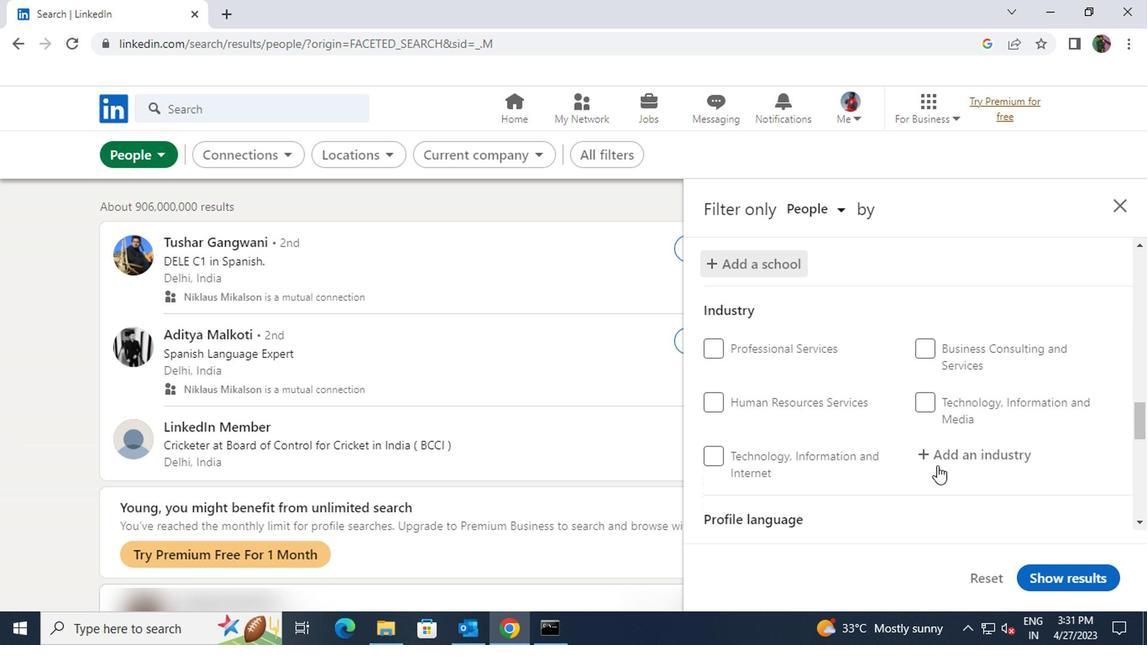 
Action: Mouse pressed left at (938, 459)
Screenshot: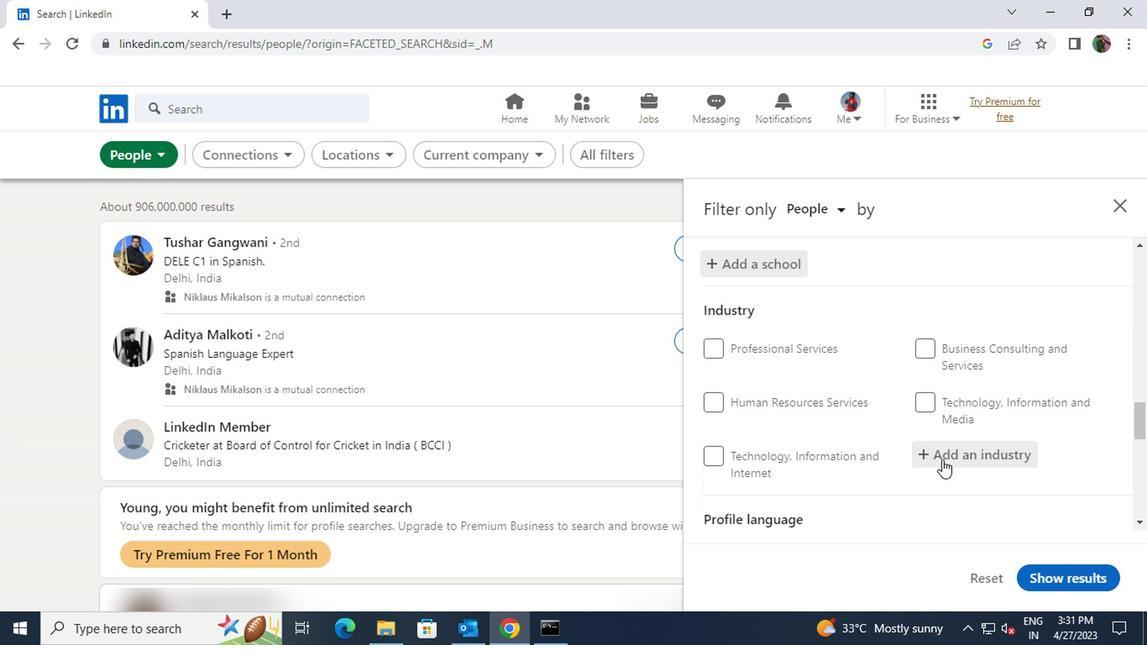 
Action: Key pressed <Key.shift><Key.shift><Key.shift><Key.shift><Key.shift>ACCOMN
Screenshot: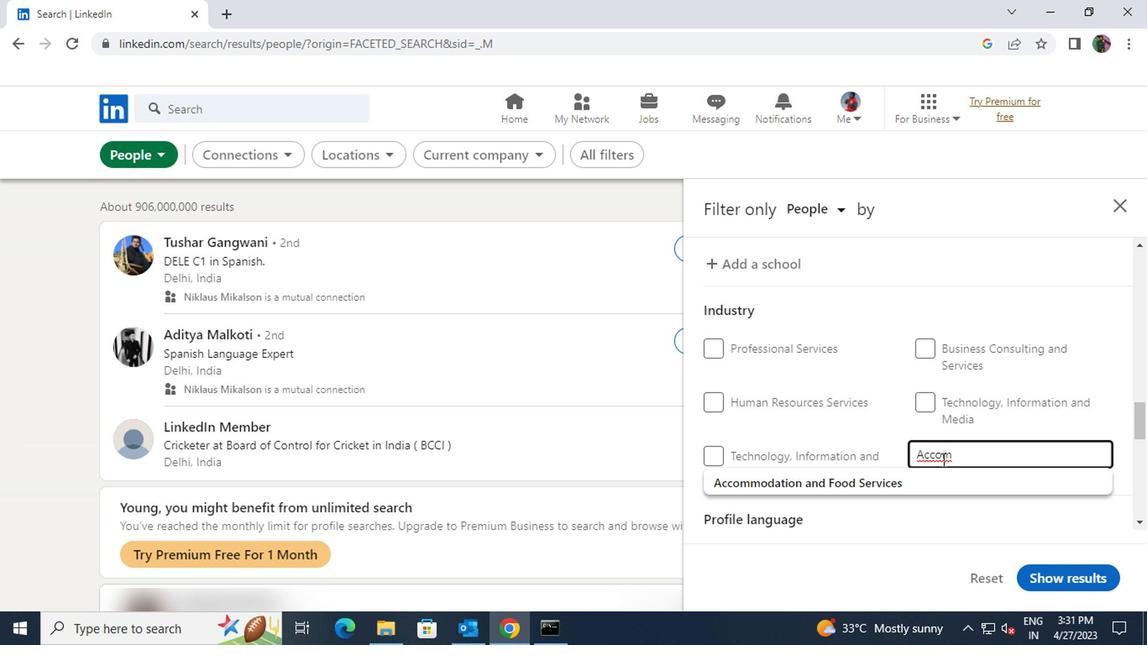 
Action: Mouse moved to (950, 451)
Screenshot: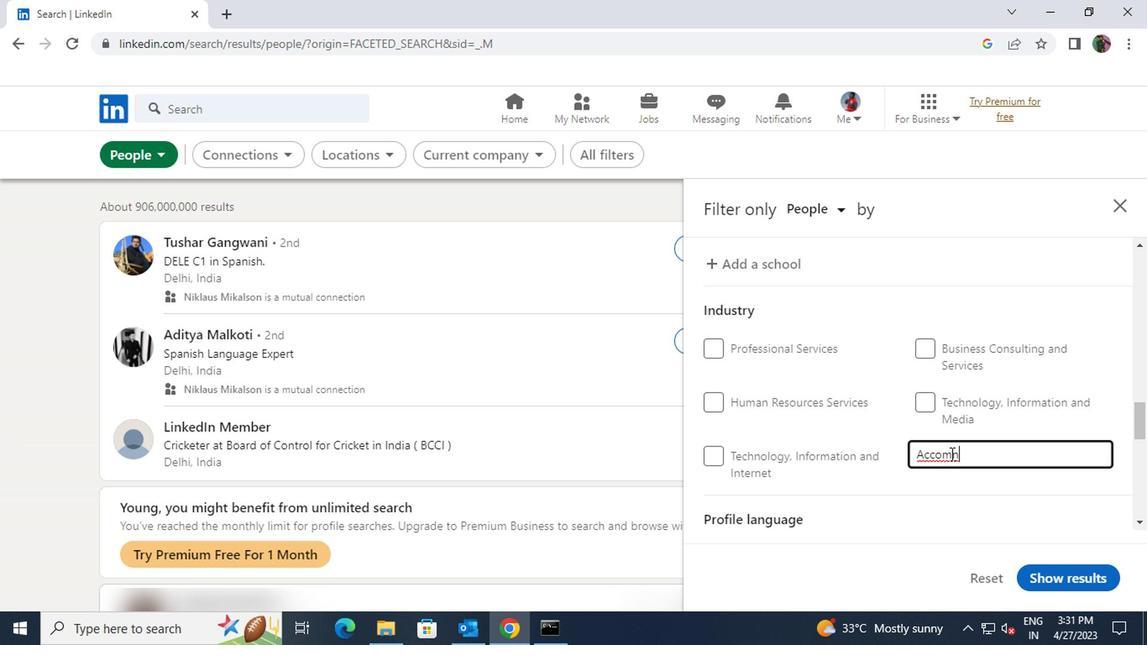 
Action: Mouse pressed left at (950, 451)
Screenshot: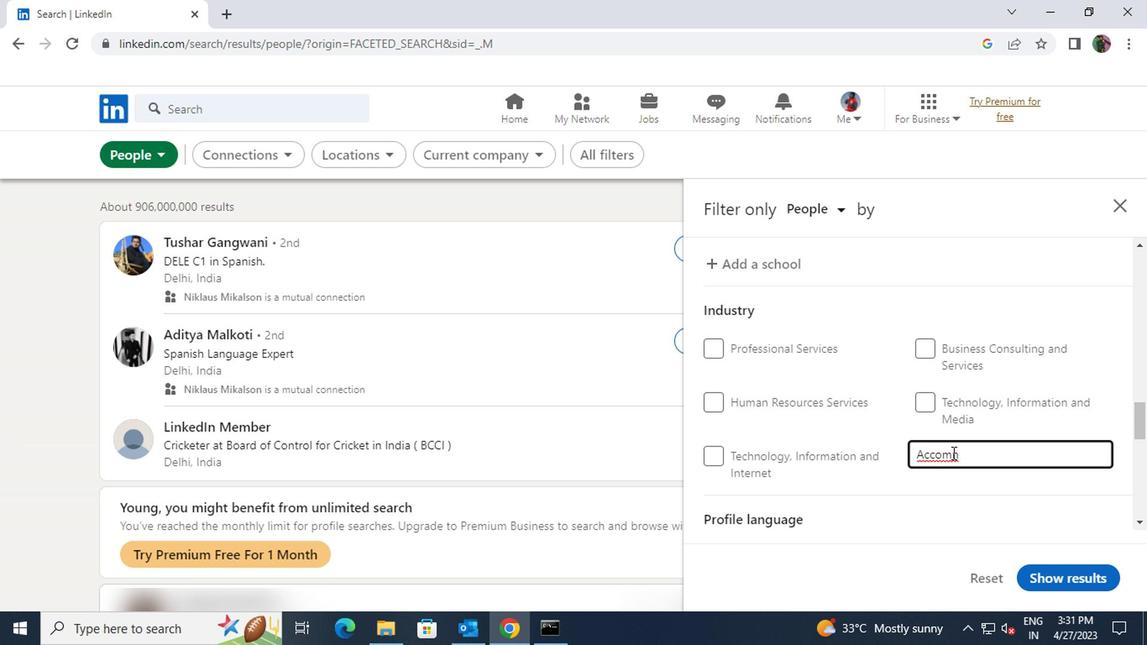 
Action: Mouse moved to (958, 451)
Screenshot: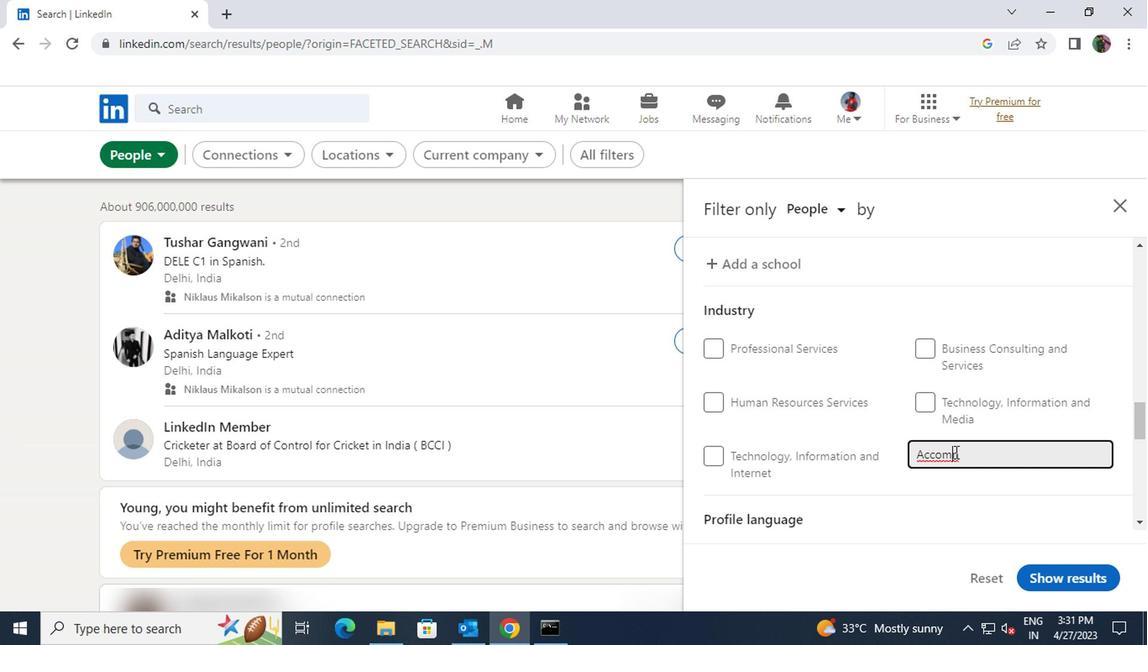 
Action: Key pressed MODATION<Key.space>SERVICE
Screenshot: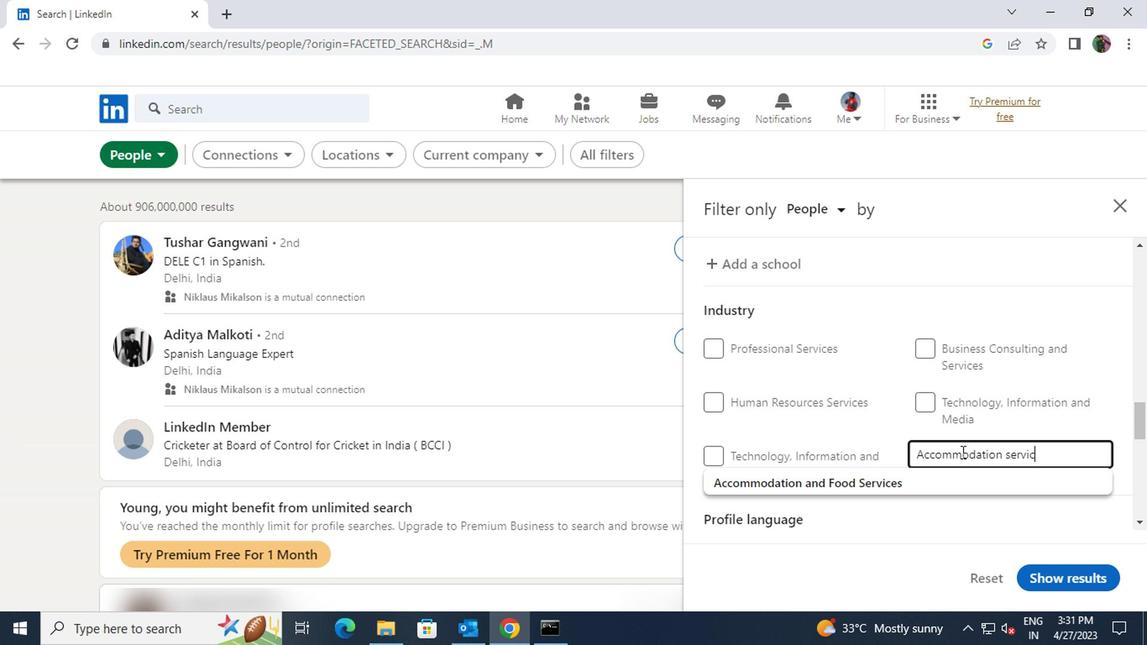 
Action: Mouse moved to (944, 465)
Screenshot: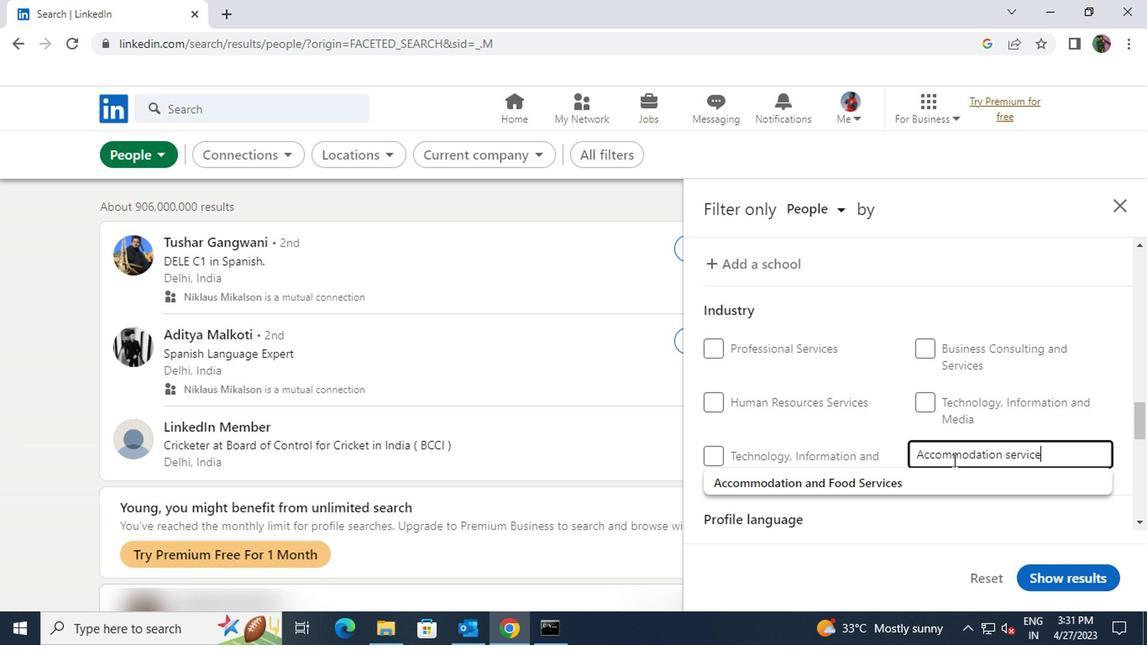 
Action: Mouse scrolled (944, 464) with delta (0, 0)
Screenshot: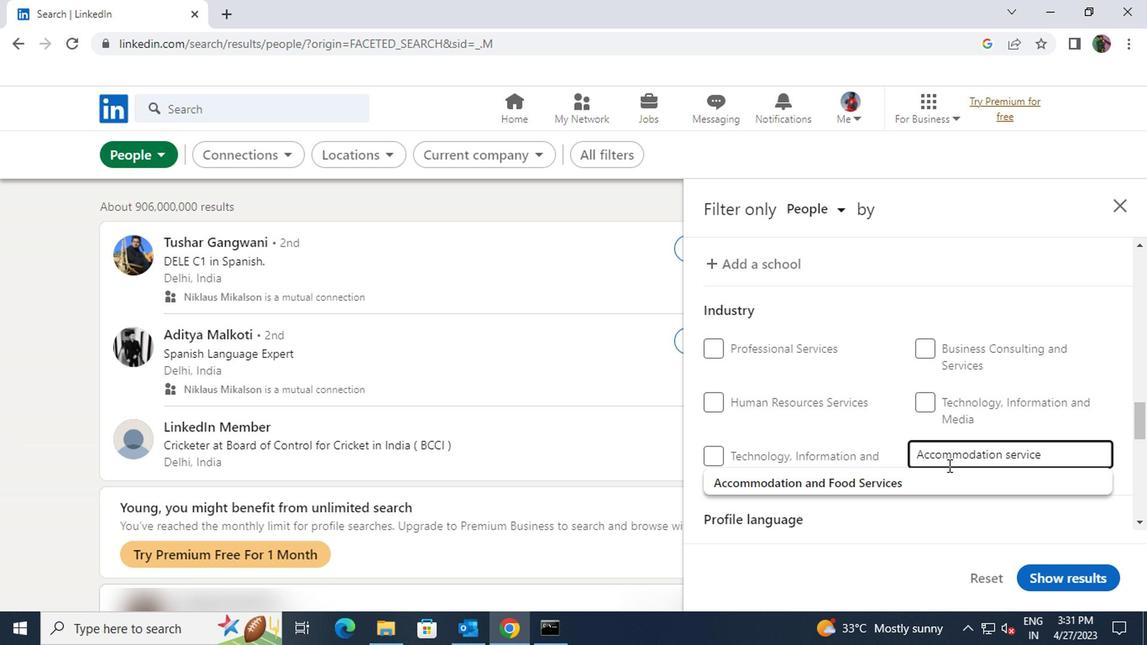 
Action: Mouse moved to (933, 398)
Screenshot: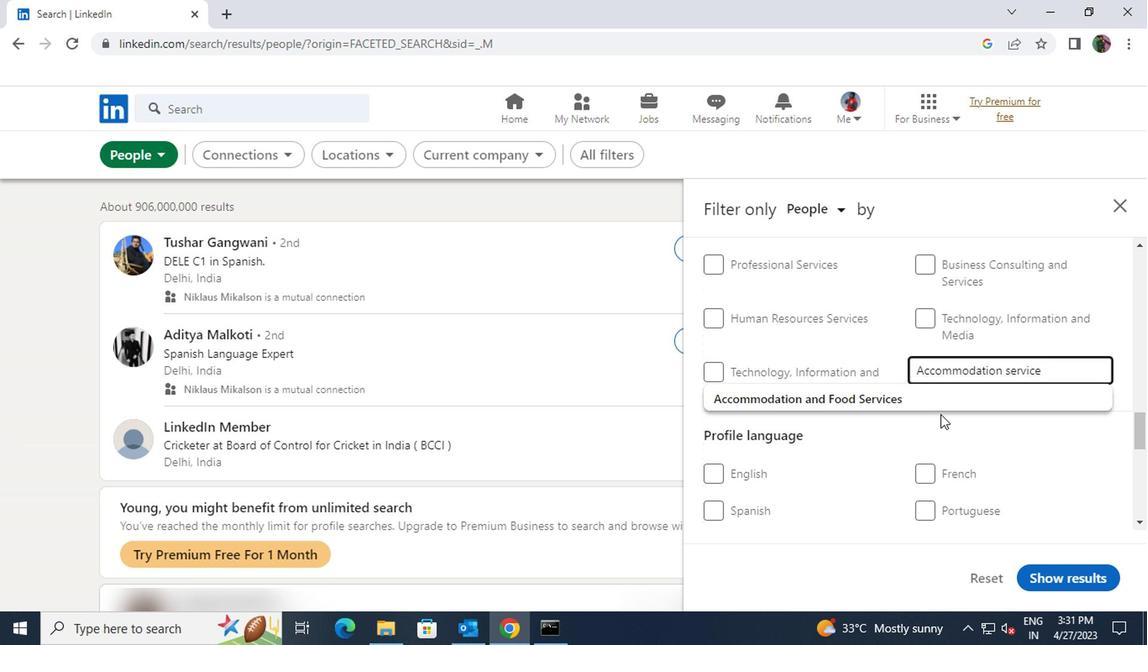 
Action: Mouse pressed left at (933, 398)
Screenshot: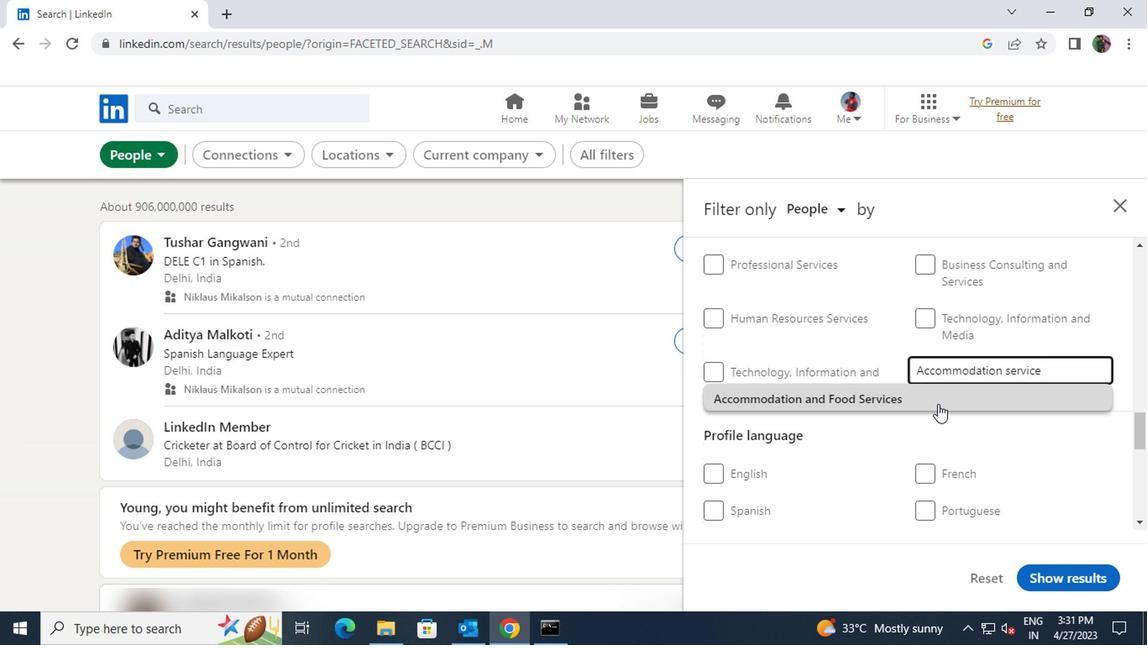 
Action: Mouse moved to (929, 397)
Screenshot: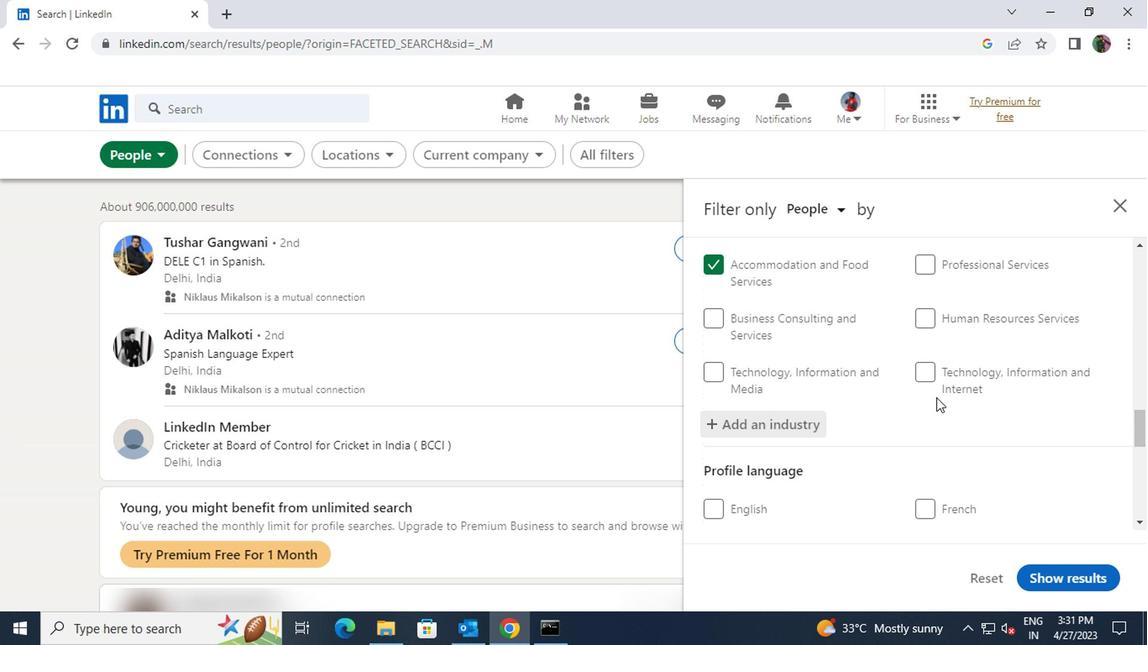 
Action: Mouse scrolled (929, 396) with delta (0, 0)
Screenshot: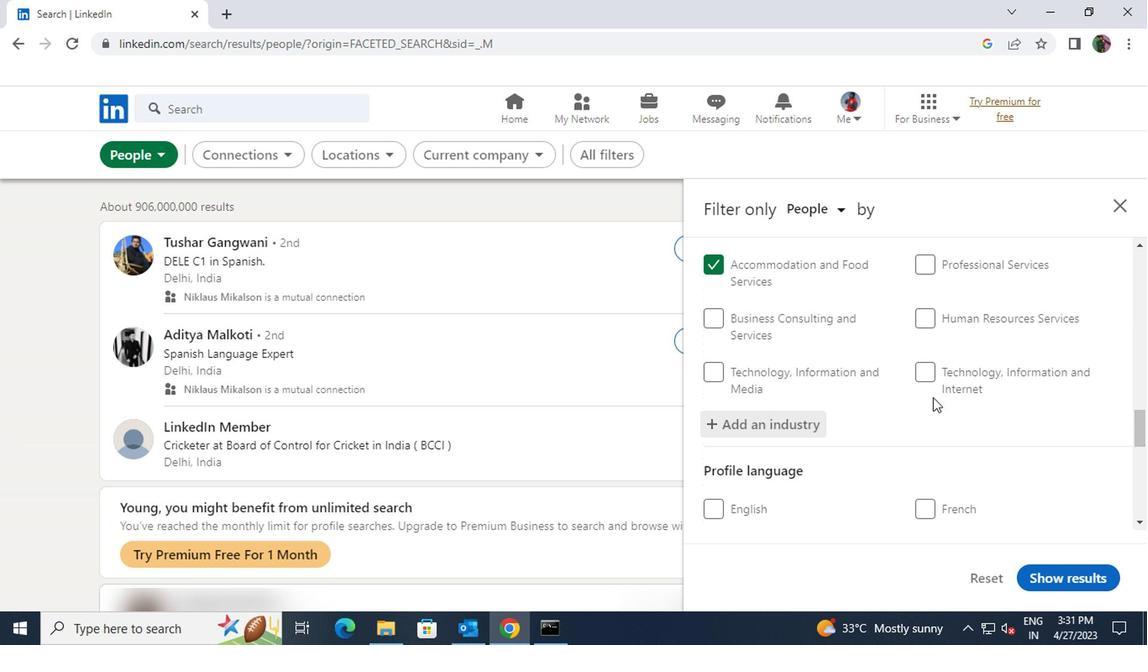 
Action: Mouse moved to (709, 422)
Screenshot: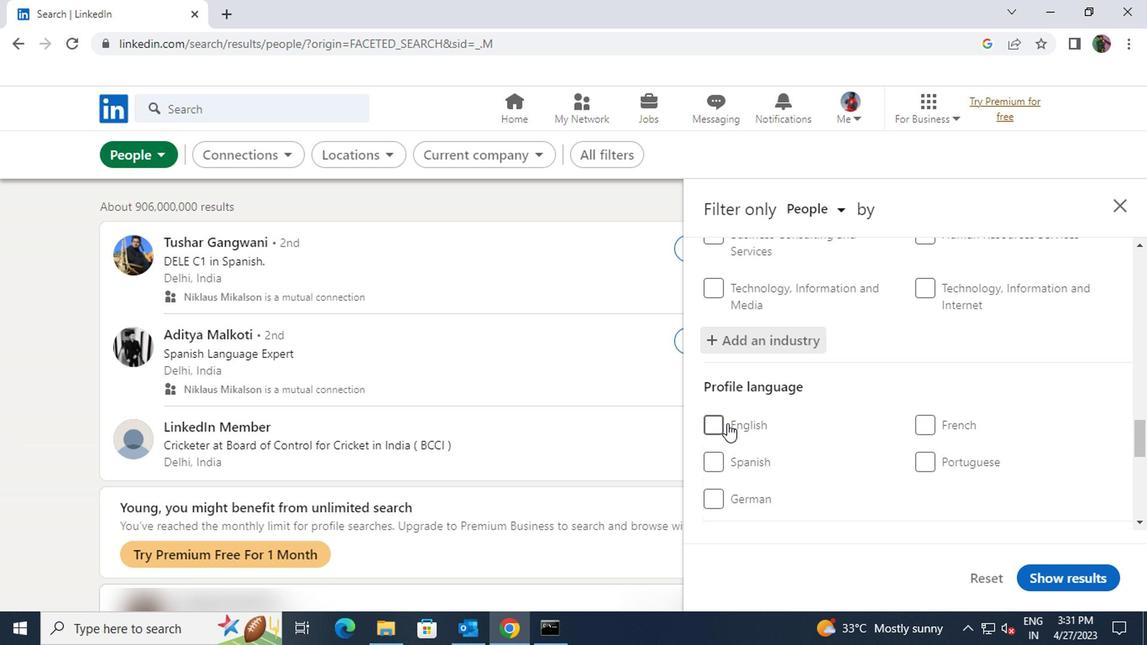
Action: Mouse pressed left at (709, 422)
Screenshot: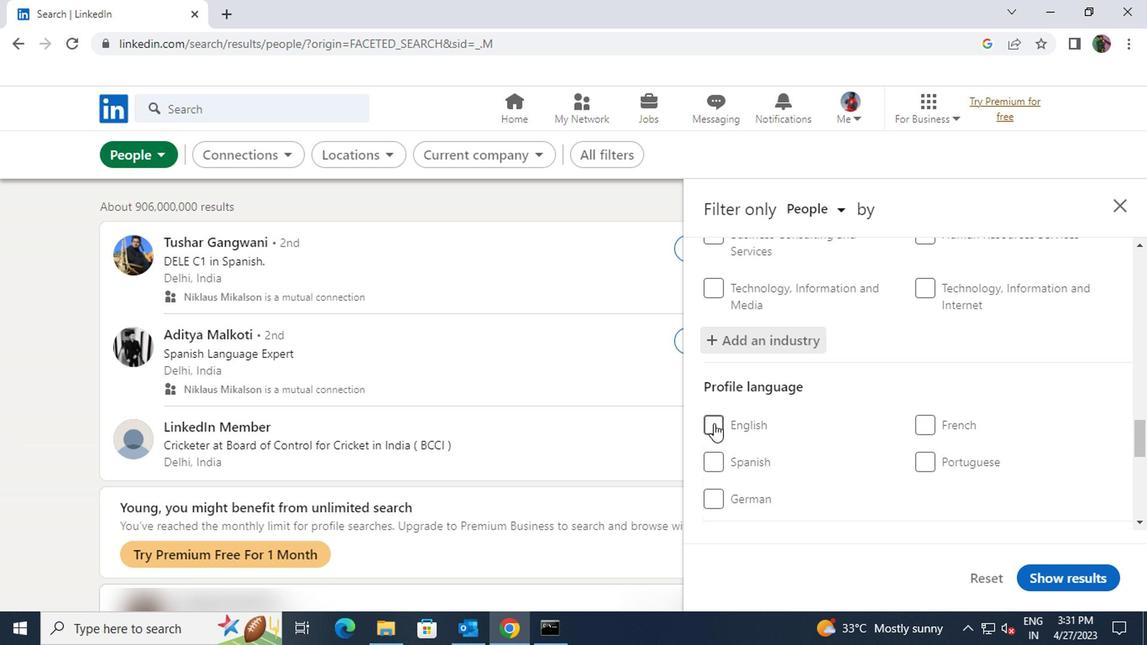 
Action: Mouse moved to (826, 444)
Screenshot: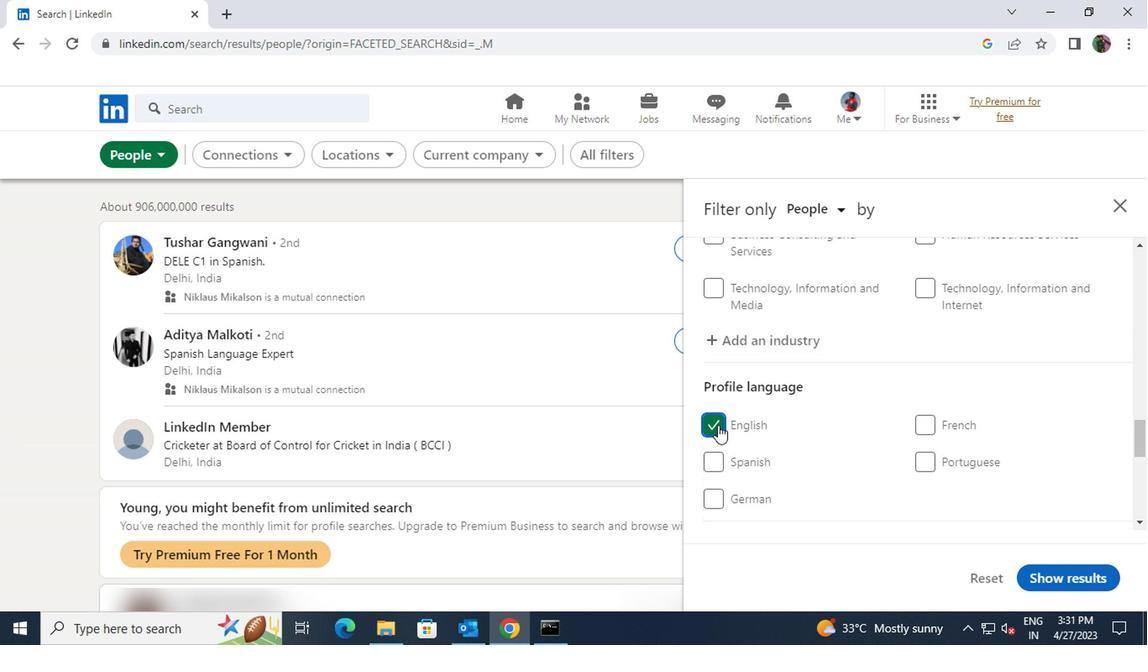 
Action: Mouse scrolled (826, 443) with delta (0, -1)
Screenshot: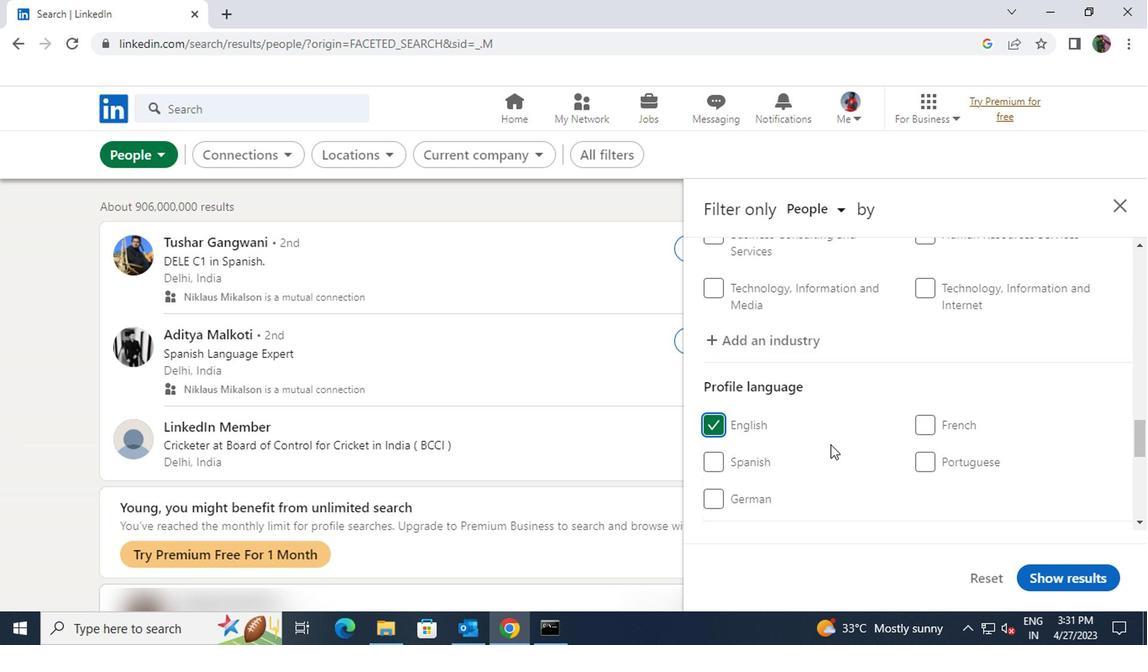 
Action: Mouse scrolled (826, 443) with delta (0, -1)
Screenshot: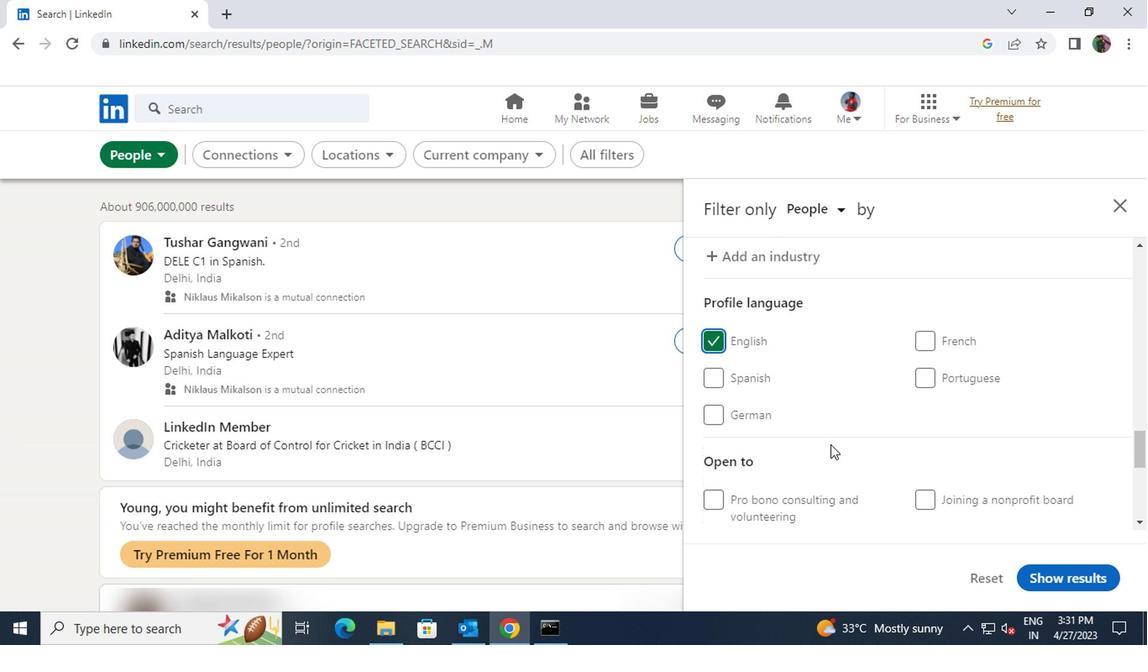 
Action: Mouse scrolled (826, 443) with delta (0, -1)
Screenshot: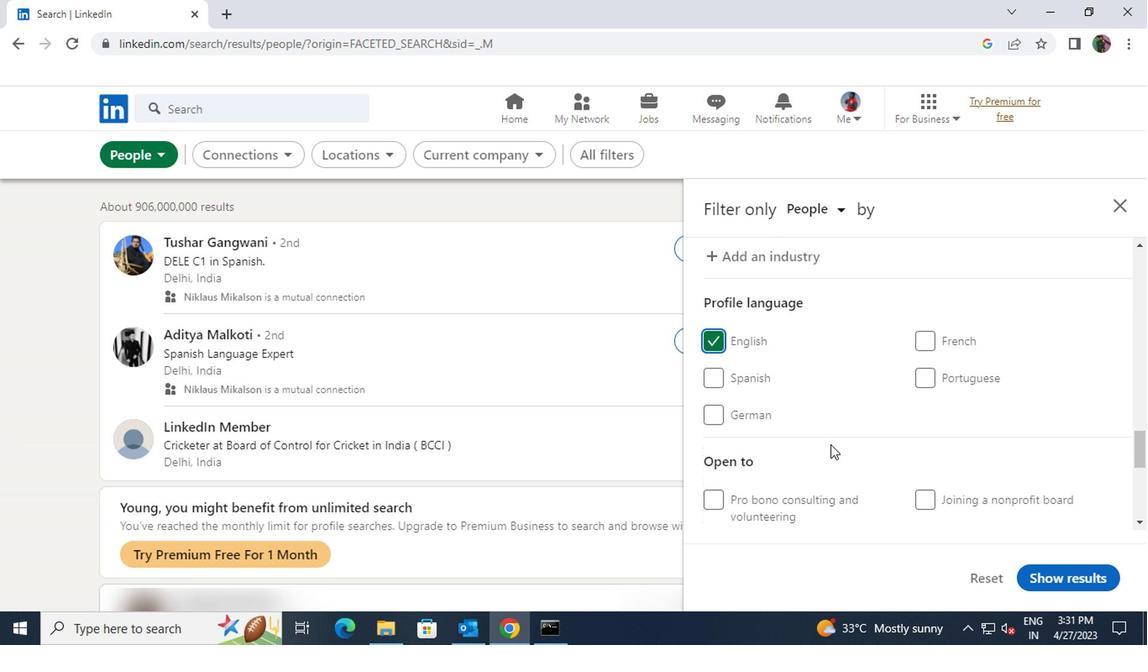 
Action: Mouse scrolled (826, 443) with delta (0, -1)
Screenshot: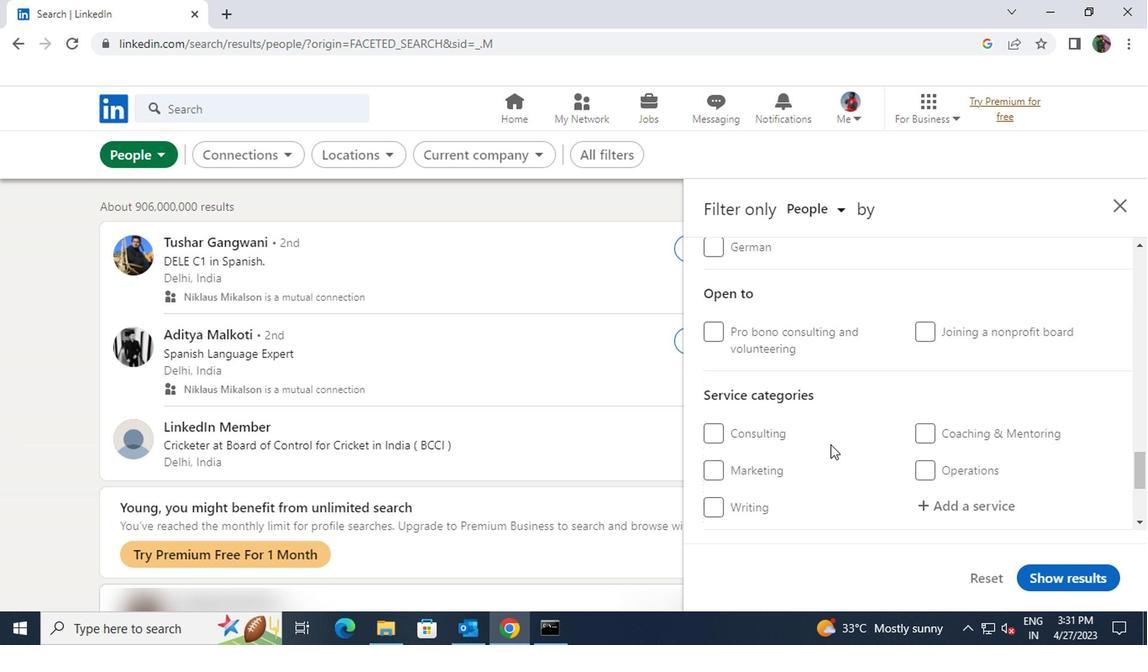 
Action: Mouse moved to (909, 419)
Screenshot: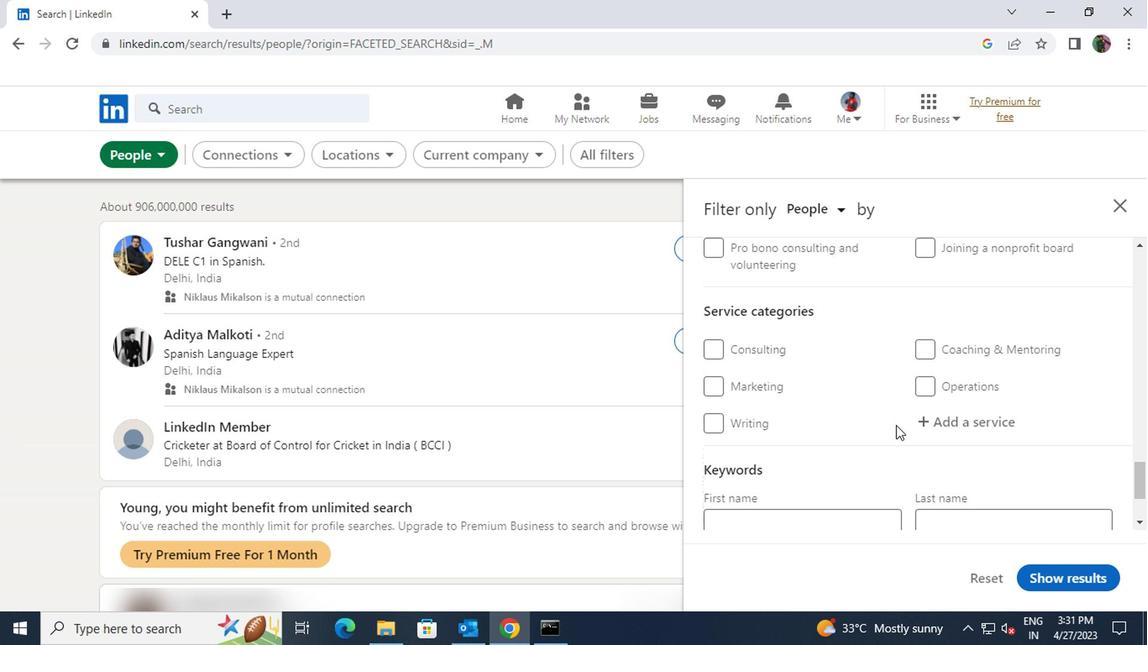 
Action: Mouse pressed left at (909, 419)
Screenshot: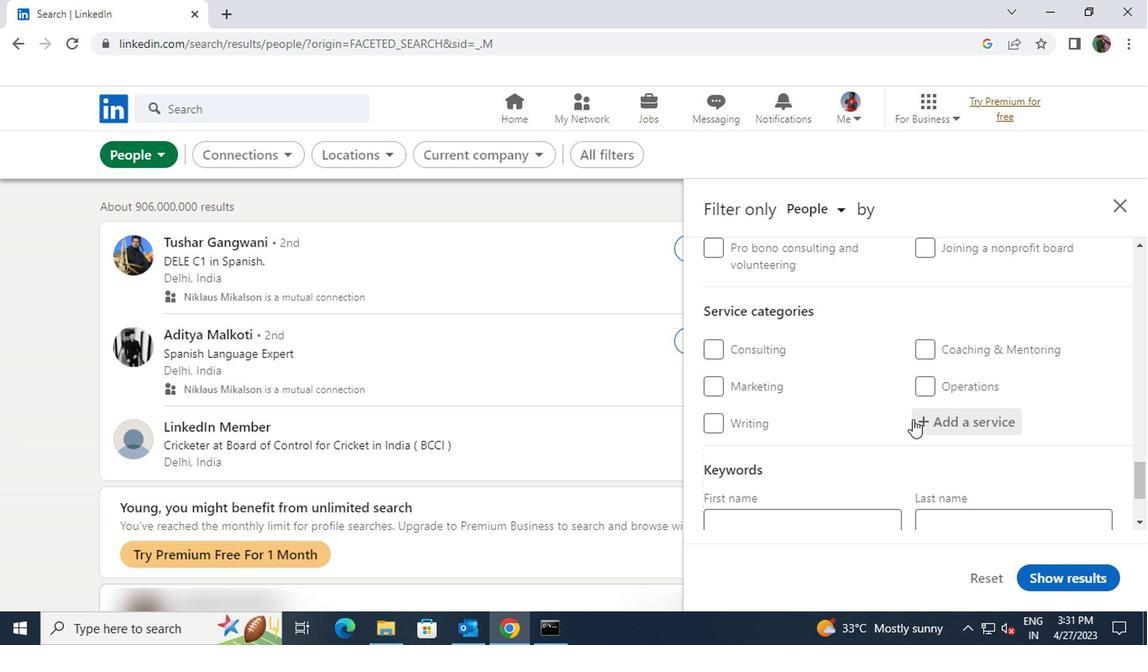 
Action: Key pressed <Key.shift>VIRT
Screenshot: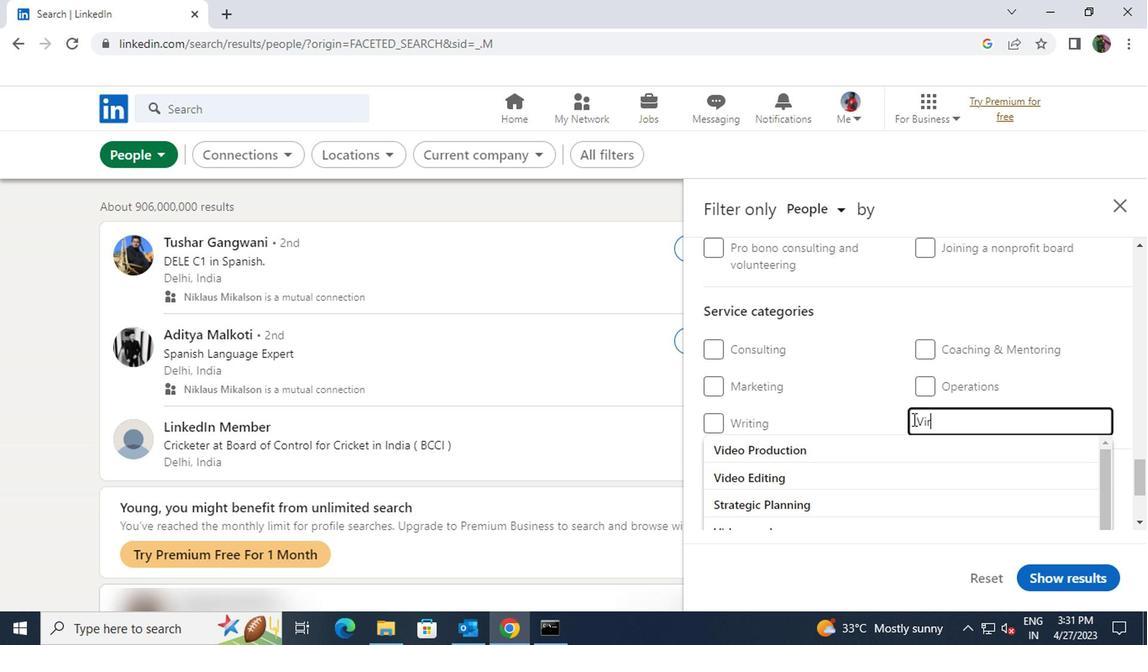 
Action: Mouse moved to (900, 435)
Screenshot: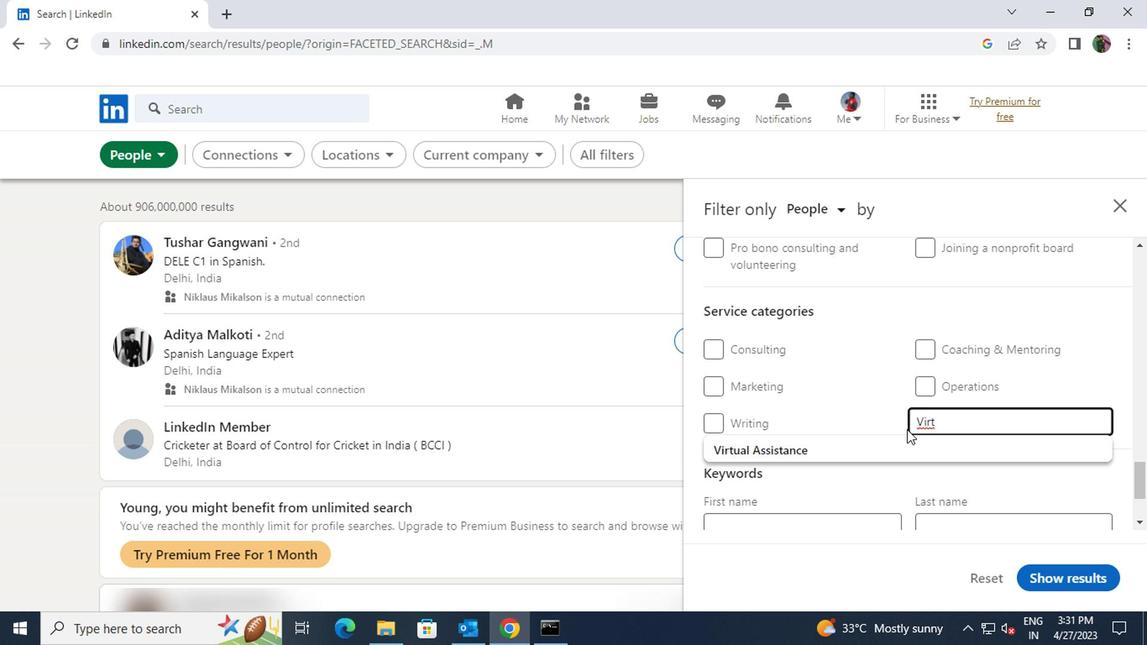 
Action: Mouse pressed left at (900, 435)
Screenshot: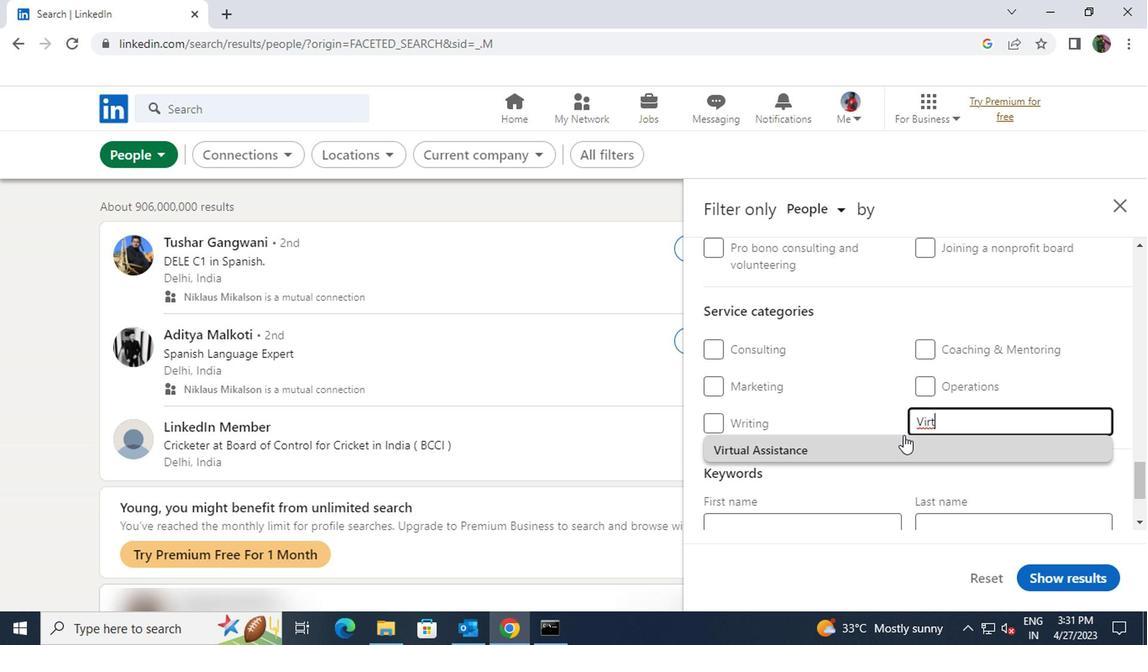 
Action: Mouse scrolled (900, 434) with delta (0, 0)
Screenshot: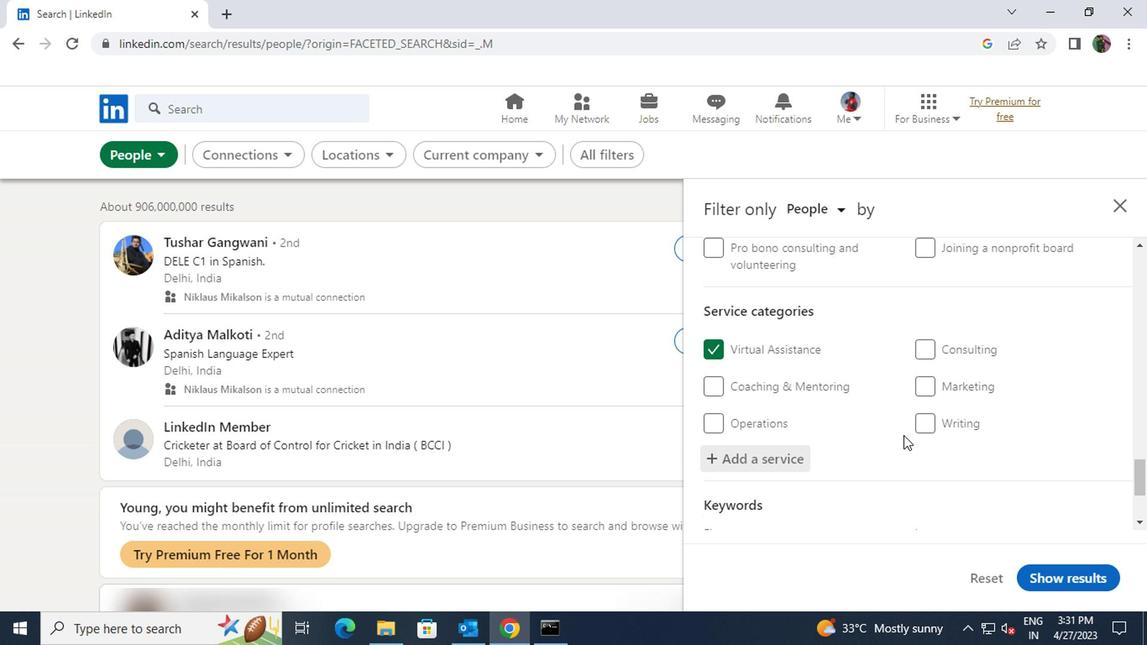 
Action: Mouse scrolled (900, 434) with delta (0, 0)
Screenshot: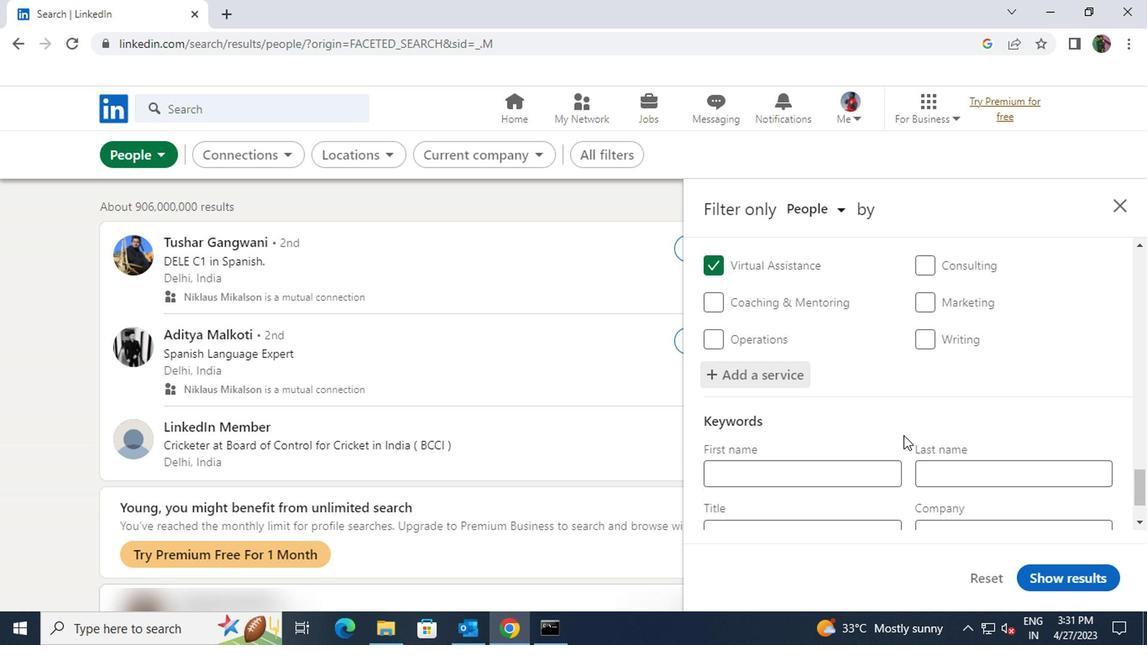 
Action: Mouse moved to (871, 445)
Screenshot: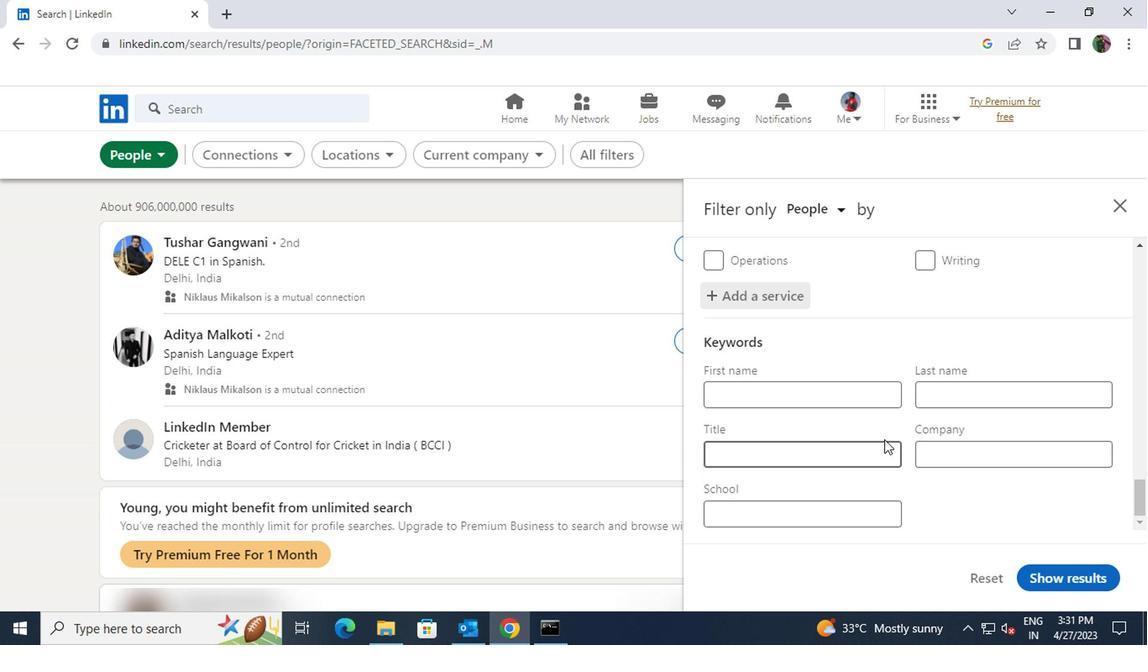 
Action: Mouse pressed left at (871, 445)
Screenshot: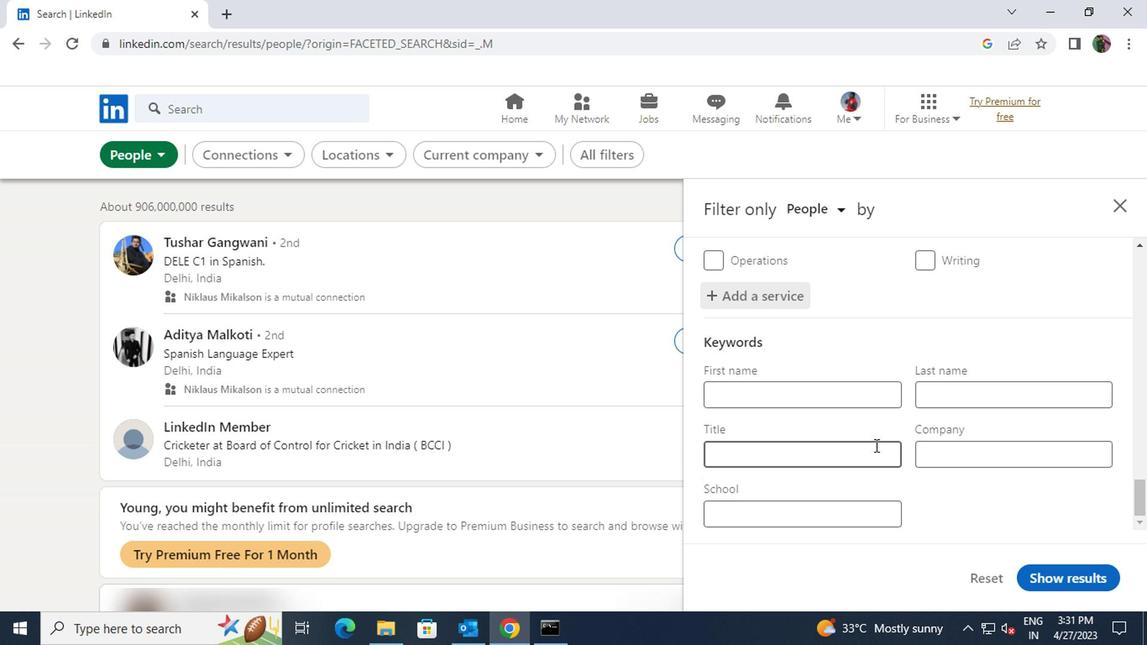 
Action: Key pressed <Key.shift><Key.shift>GRANT<Key.space><Key.shift>WRITER
Screenshot: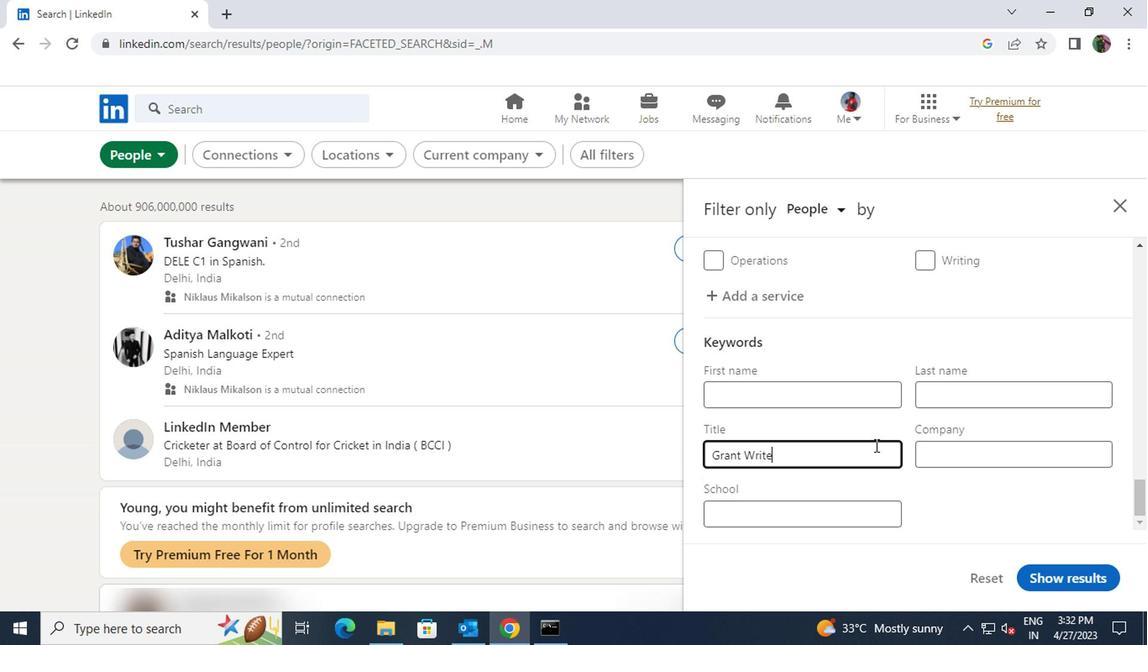 
Action: Mouse moved to (1030, 568)
Screenshot: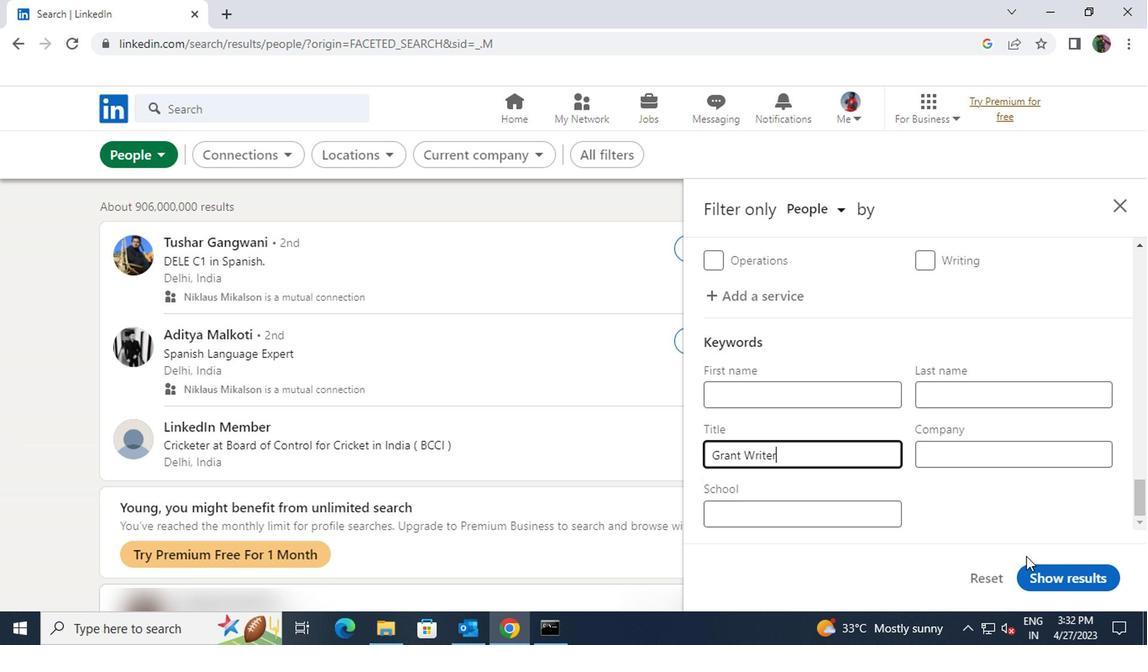 
Action: Mouse pressed left at (1030, 568)
Screenshot: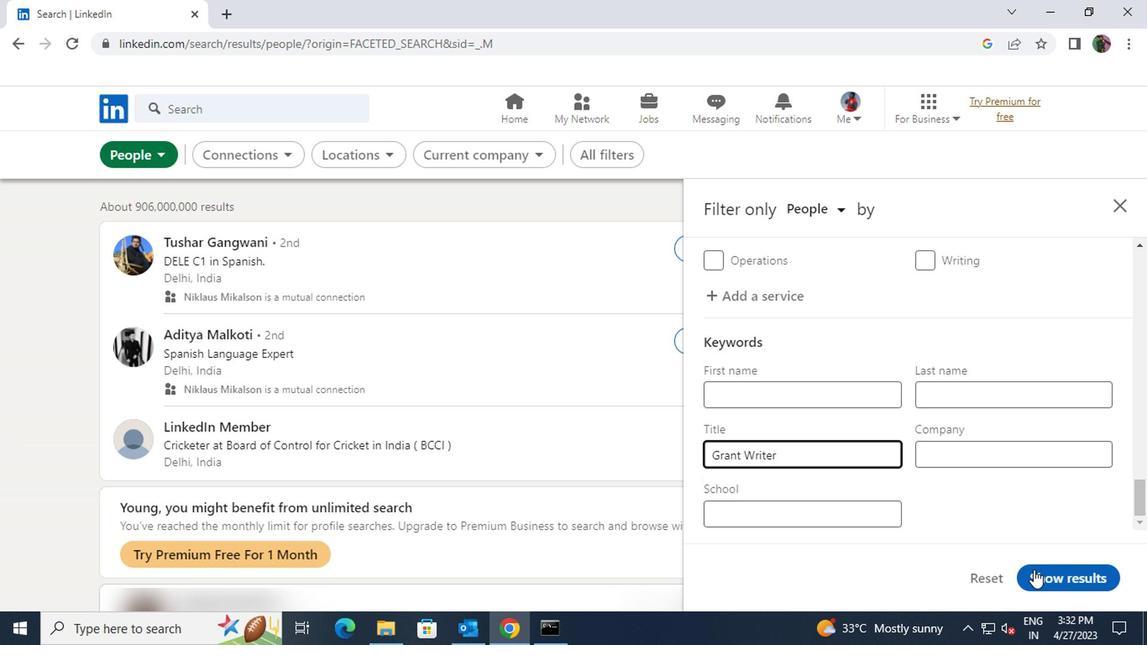 
